 Task: Look for space in Chicureo Abajo, Chile from 9th August, 2023 to 12th August, 2023 for 1 adult in price range Rs.6000 to Rs.15000. Place can be entire place with 1  bedroom having 1 bed and 1 bathroom. Property type can be house, flat, guest house. Amenities needed are: wifi. Booking option can be shelf check-in. Required host language is English.
Action: Mouse moved to (404, 128)
Screenshot: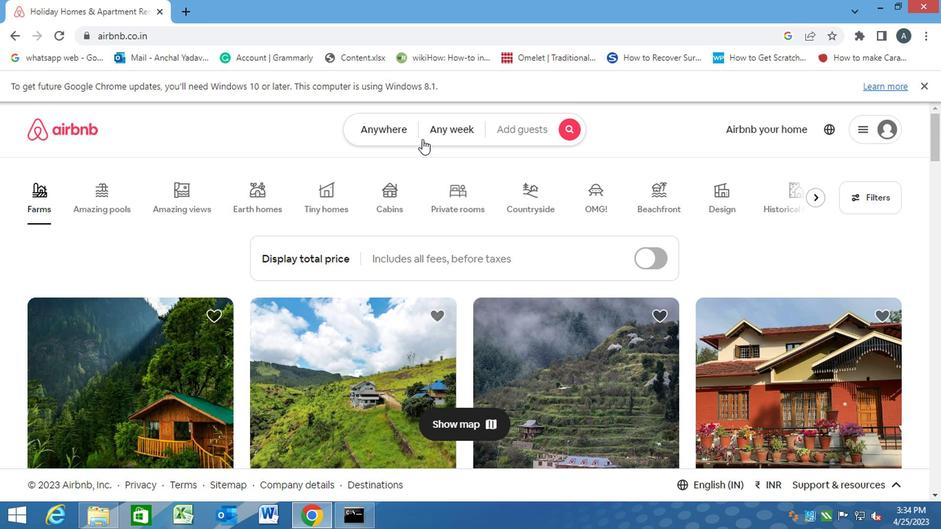 
Action: Mouse pressed left at (404, 128)
Screenshot: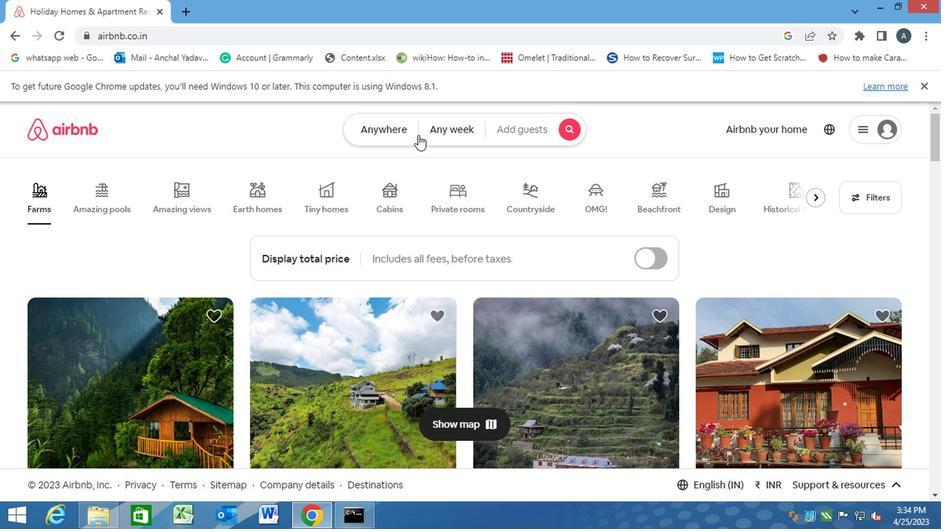 
Action: Mouse moved to (276, 170)
Screenshot: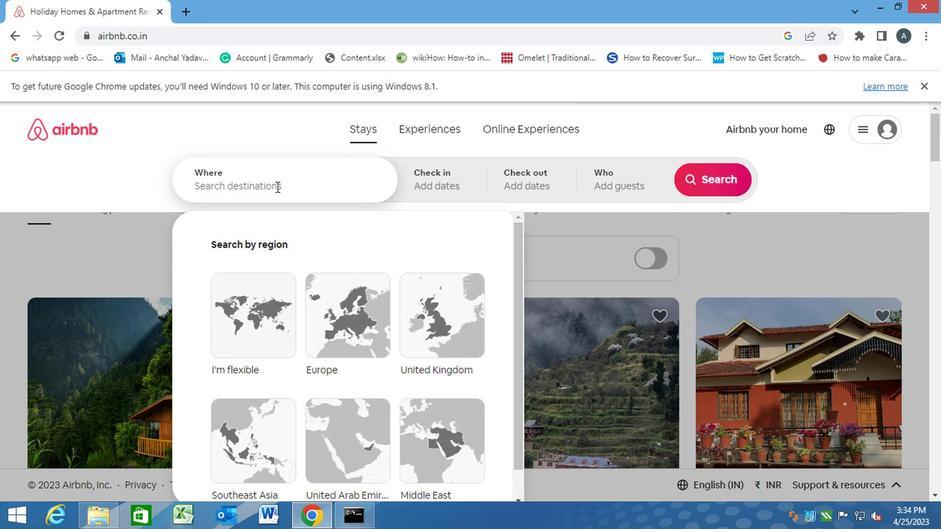 
Action: Mouse pressed left at (276, 170)
Screenshot: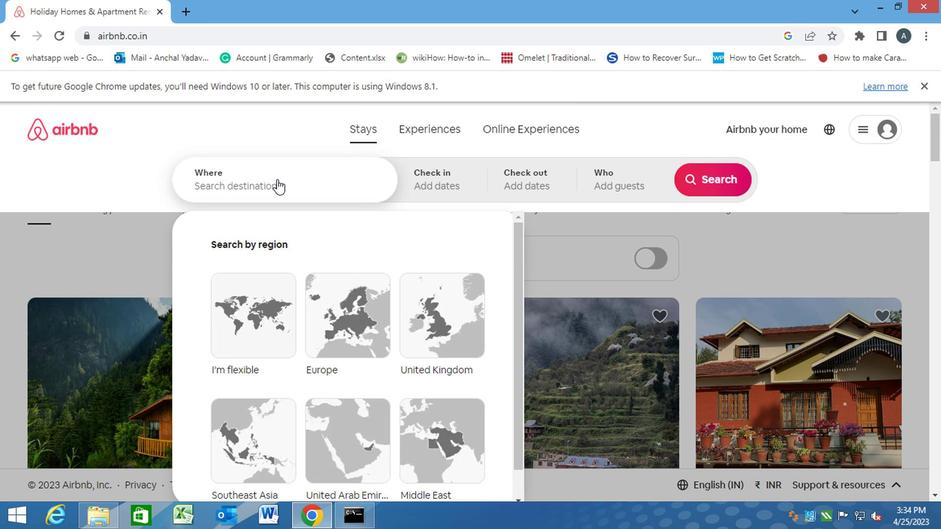 
Action: Key pressed c<Key.caps_lock>hicureo<Key.space><Key.caps_lock>a<Key.caps_lock>bajo,<Key.space><Key.caps_lock>c<Key.caps_lock>hile<Key.enter>
Screenshot: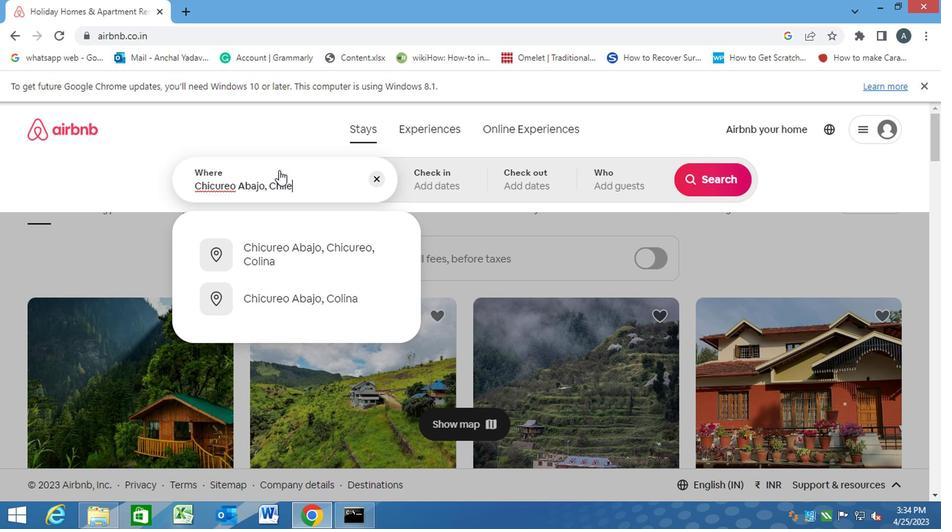 
Action: Mouse moved to (702, 297)
Screenshot: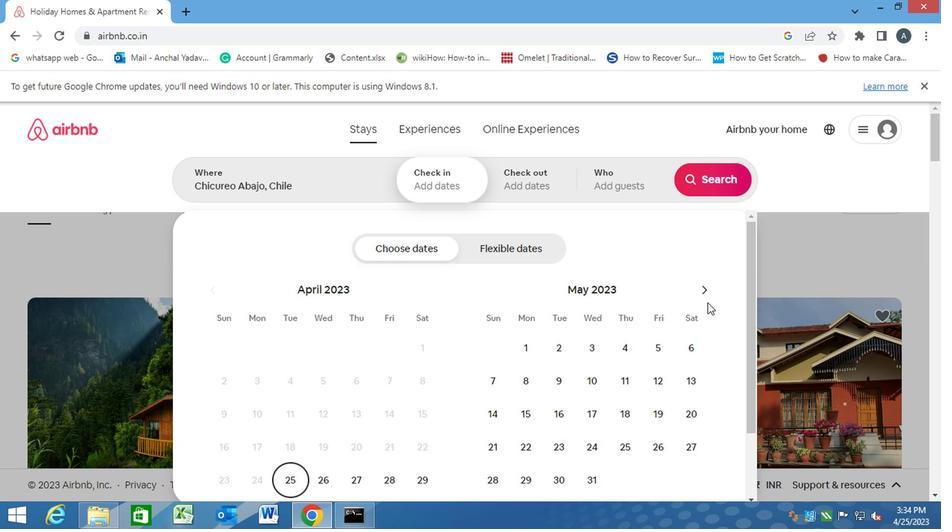 
Action: Mouse pressed left at (702, 297)
Screenshot: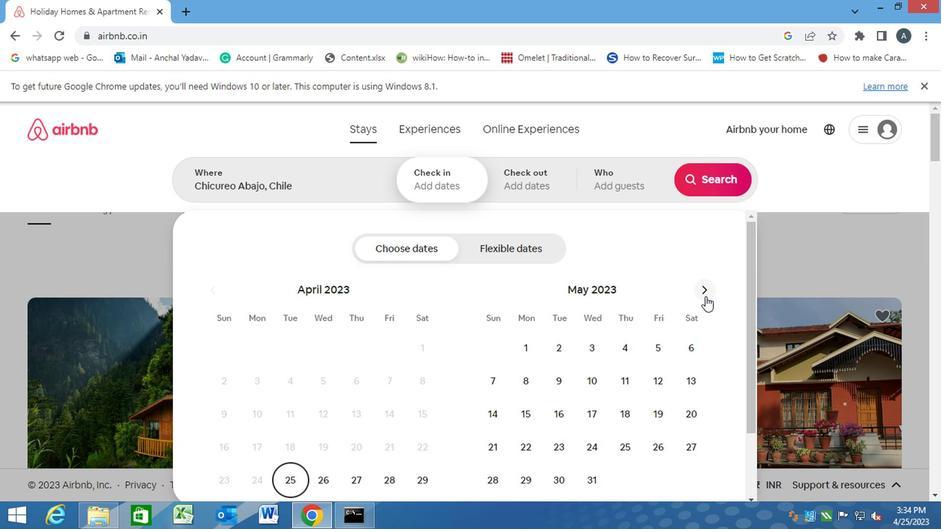
Action: Mouse pressed left at (702, 297)
Screenshot: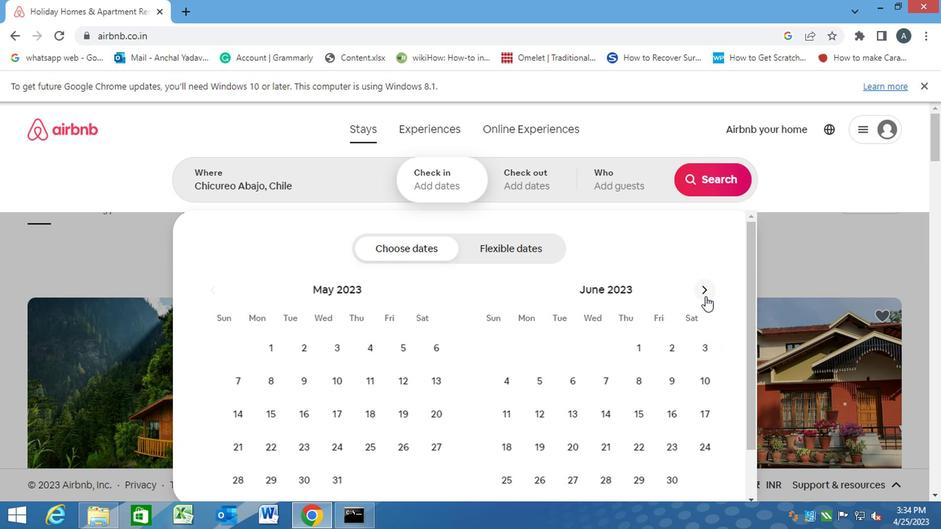 
Action: Mouse moved to (688, 295)
Screenshot: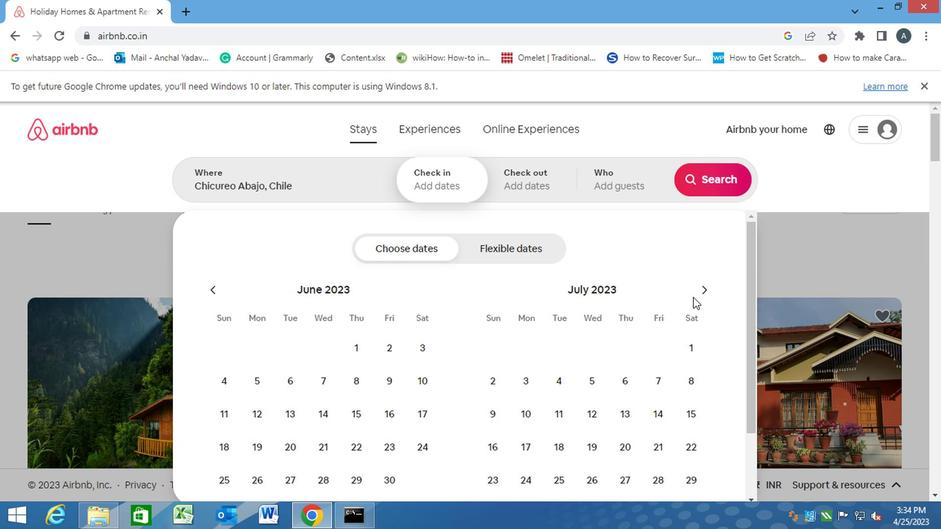 
Action: Mouse pressed left at (688, 295)
Screenshot: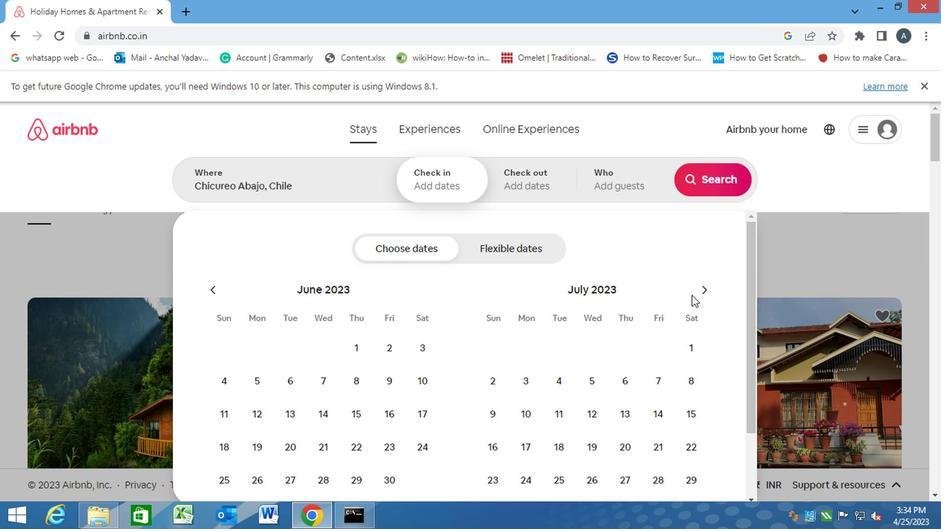 
Action: Mouse moved to (707, 290)
Screenshot: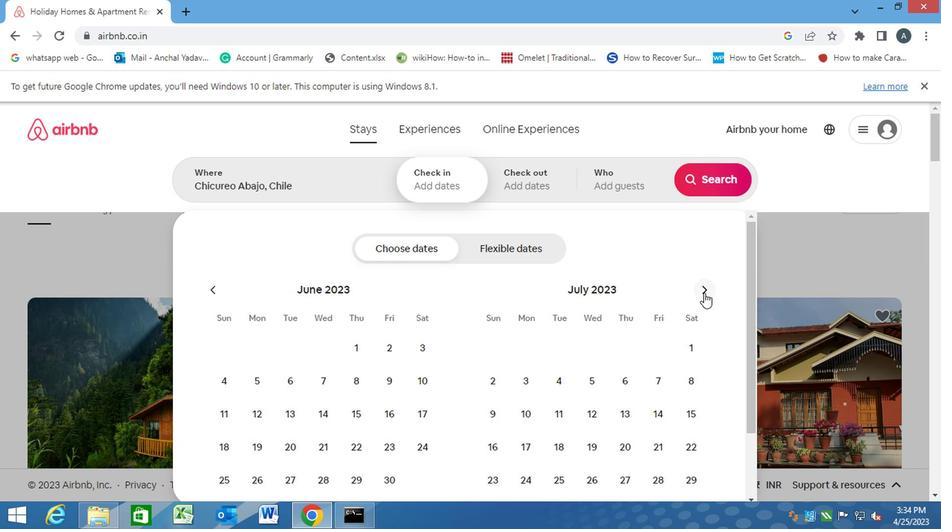 
Action: Mouse pressed left at (707, 290)
Screenshot: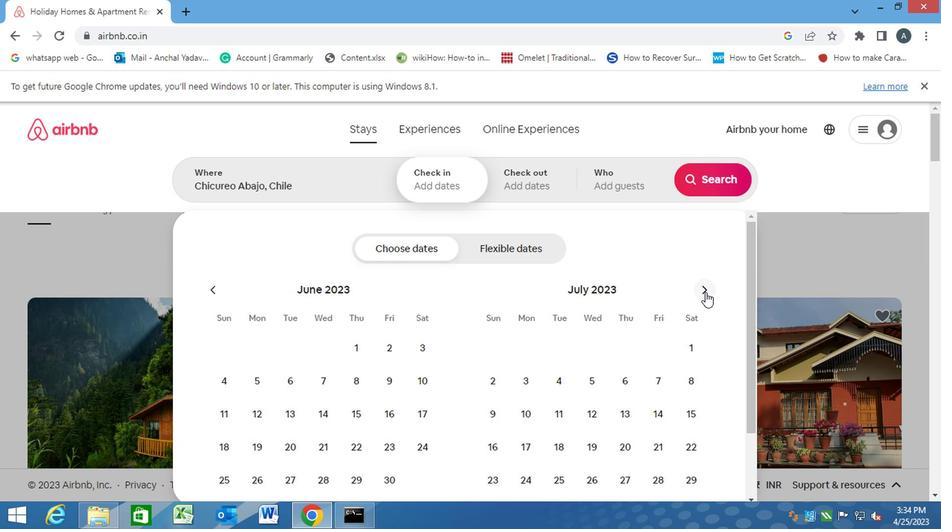 
Action: Mouse moved to (590, 380)
Screenshot: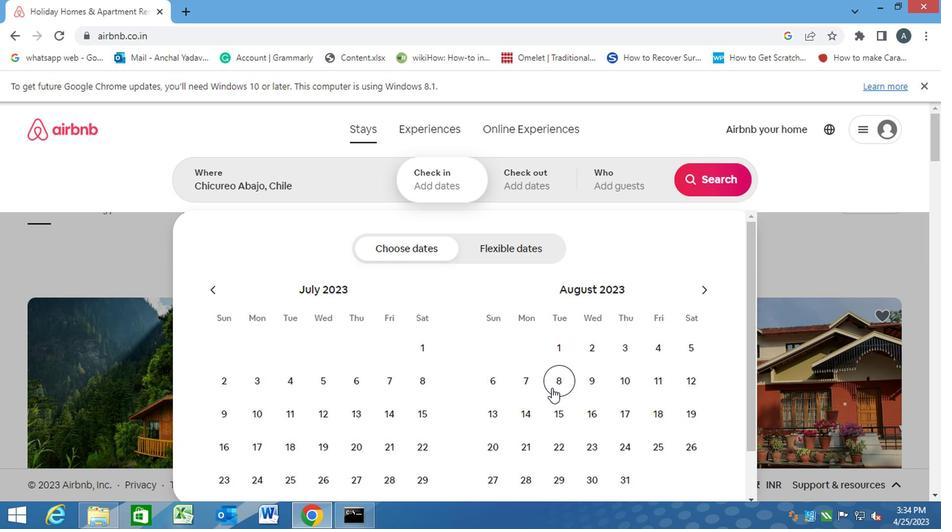 
Action: Mouse pressed left at (590, 380)
Screenshot: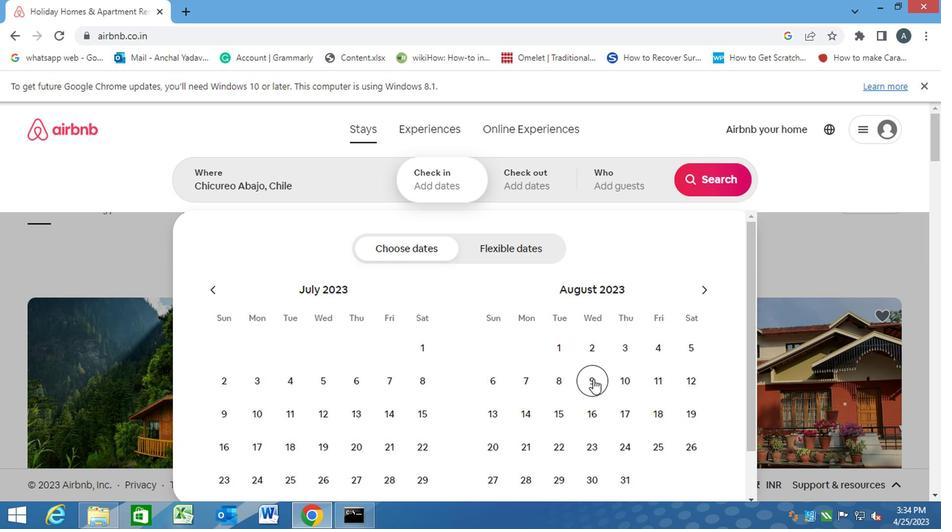 
Action: Mouse moved to (680, 384)
Screenshot: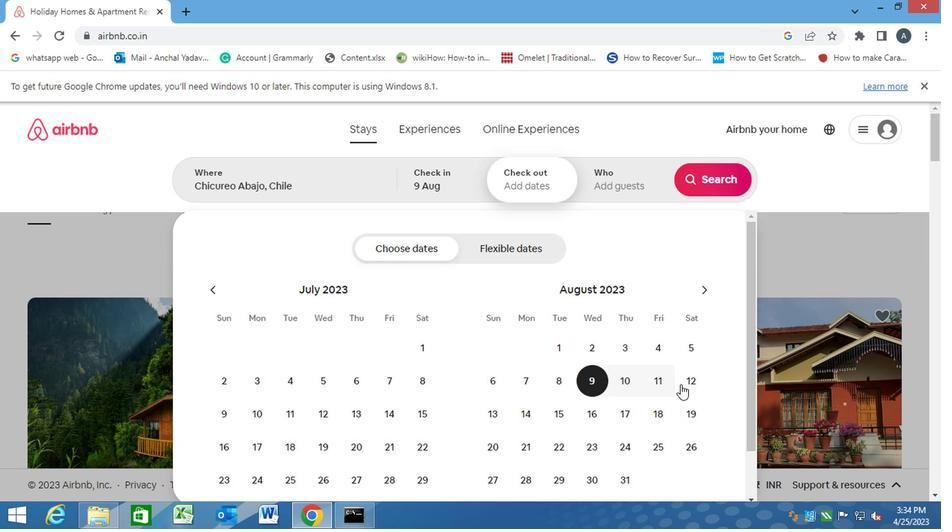 
Action: Mouse pressed left at (680, 384)
Screenshot: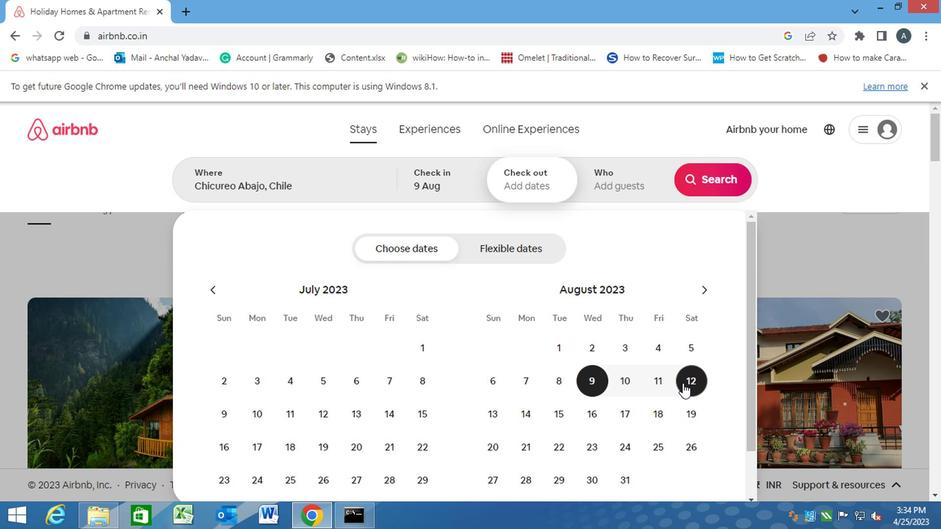 
Action: Mouse moved to (627, 182)
Screenshot: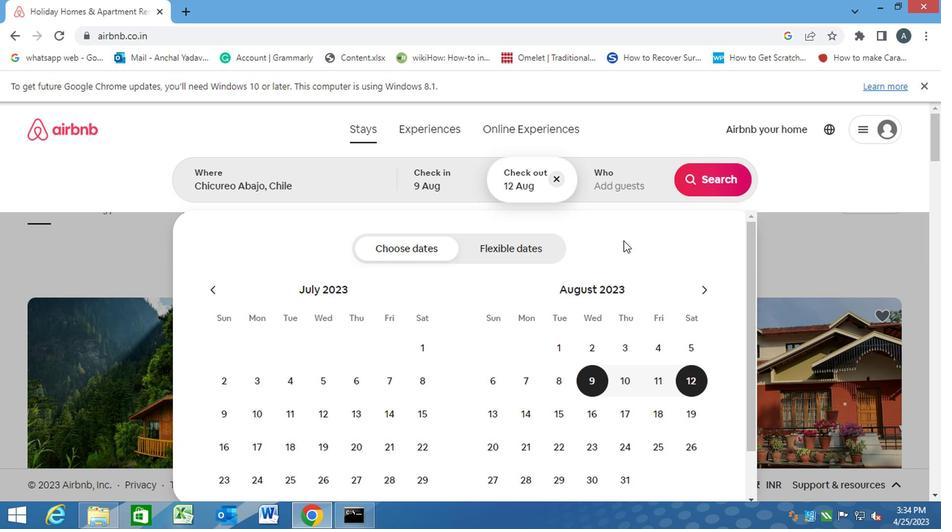 
Action: Mouse pressed left at (627, 182)
Screenshot: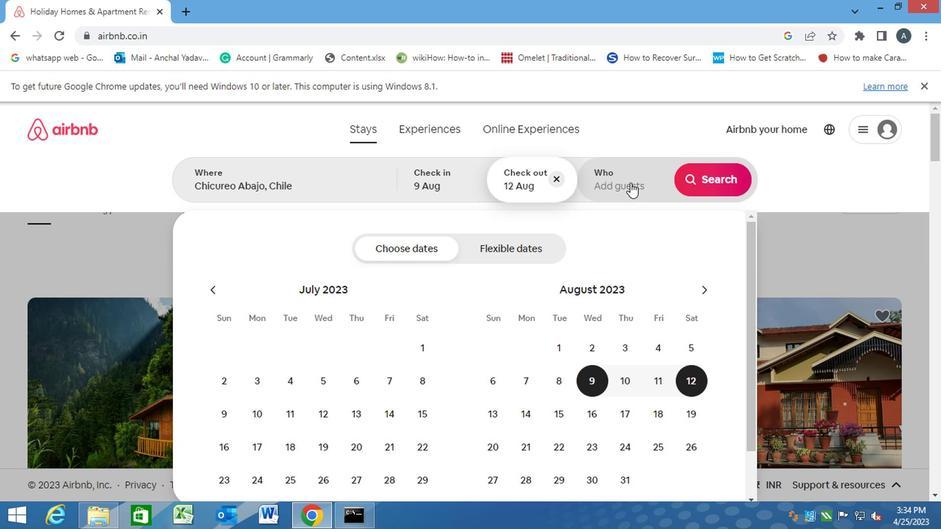 
Action: Mouse moved to (717, 254)
Screenshot: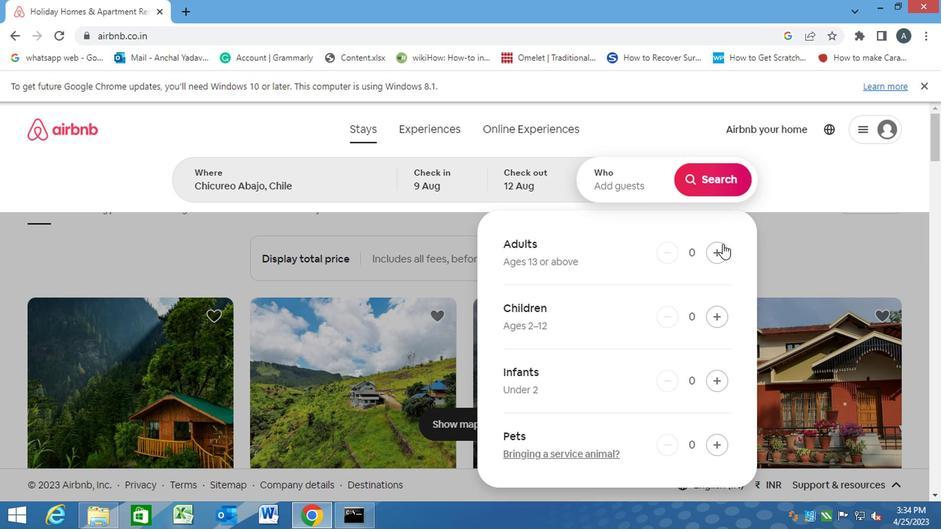 
Action: Mouse pressed left at (717, 254)
Screenshot: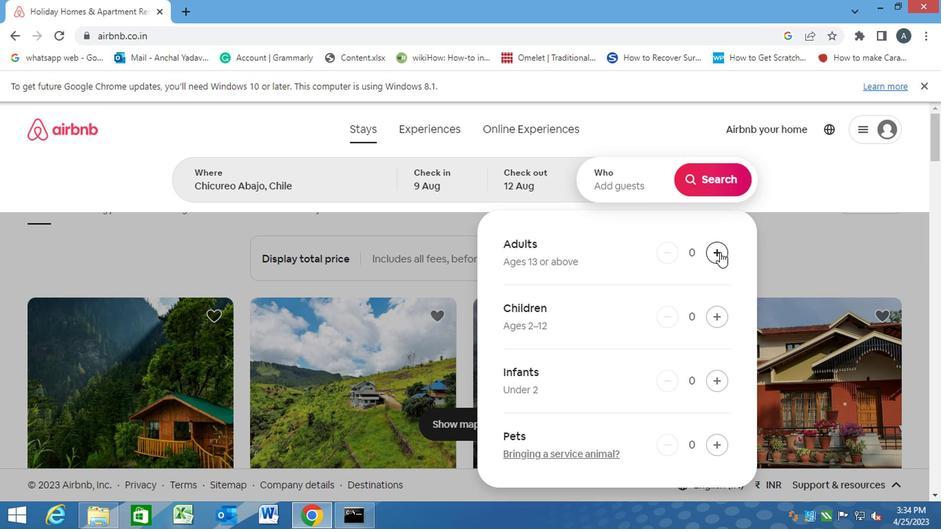 
Action: Mouse moved to (715, 179)
Screenshot: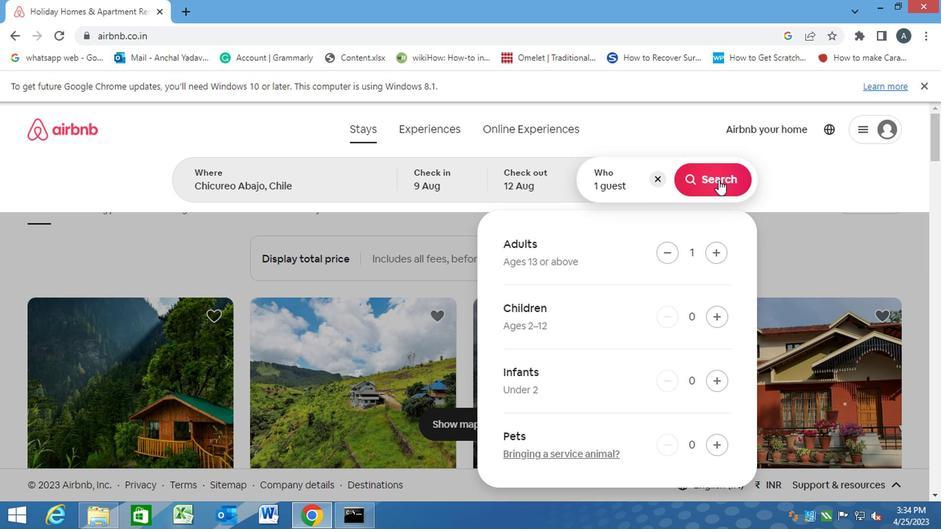 
Action: Mouse pressed left at (715, 179)
Screenshot: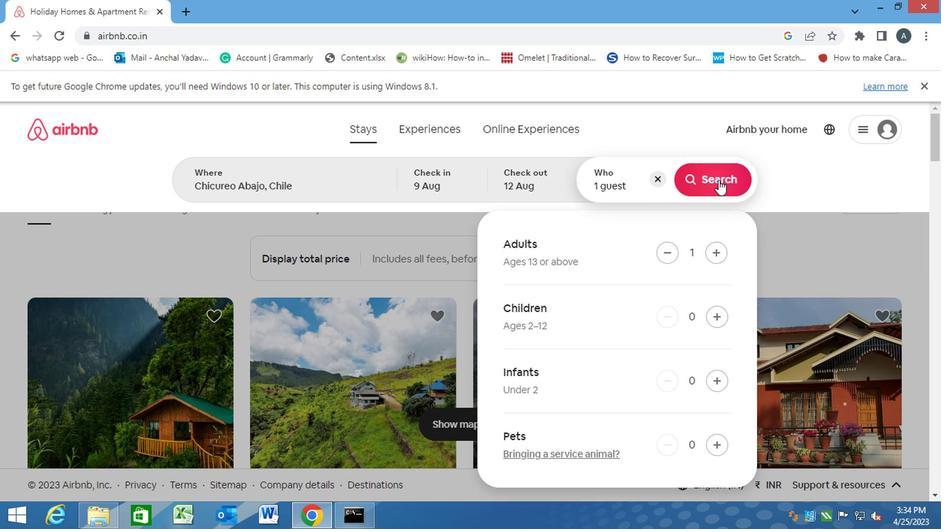 
Action: Mouse moved to (887, 177)
Screenshot: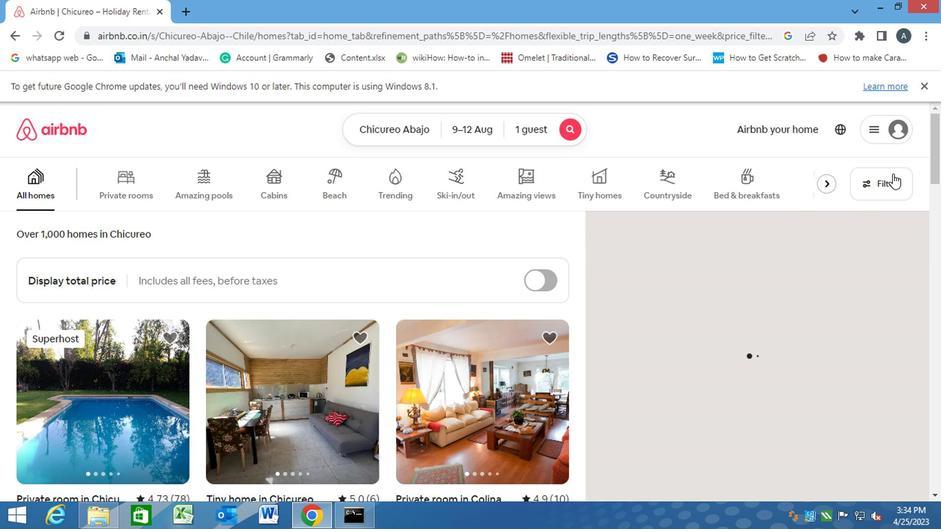 
Action: Mouse pressed left at (887, 177)
Screenshot: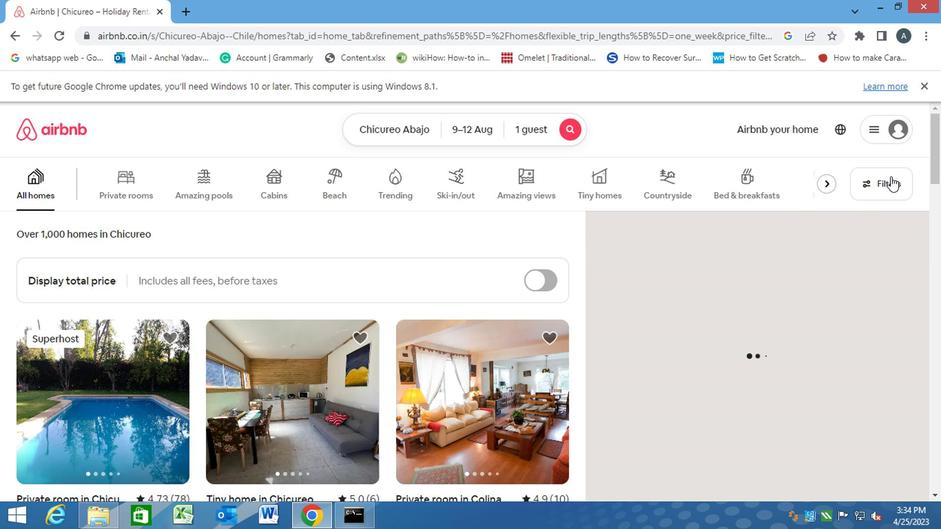 
Action: Mouse moved to (318, 362)
Screenshot: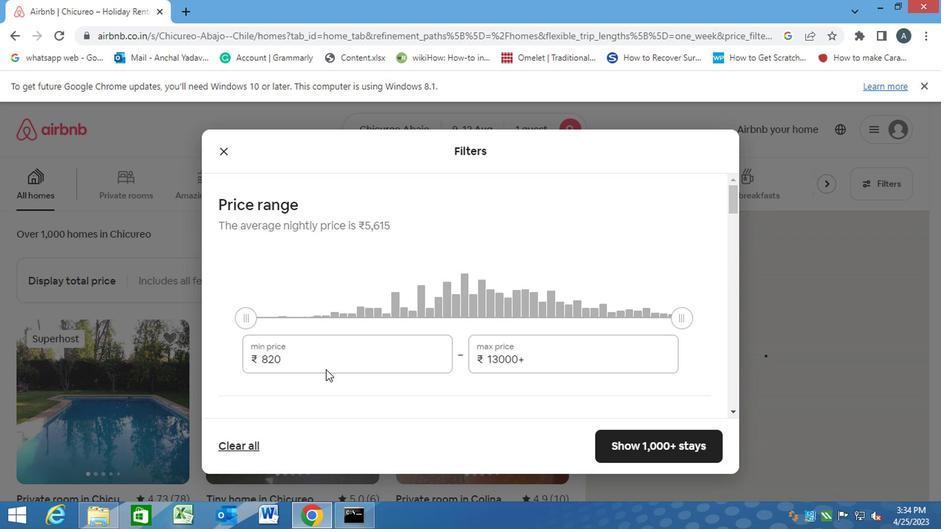 
Action: Mouse pressed left at (318, 362)
Screenshot: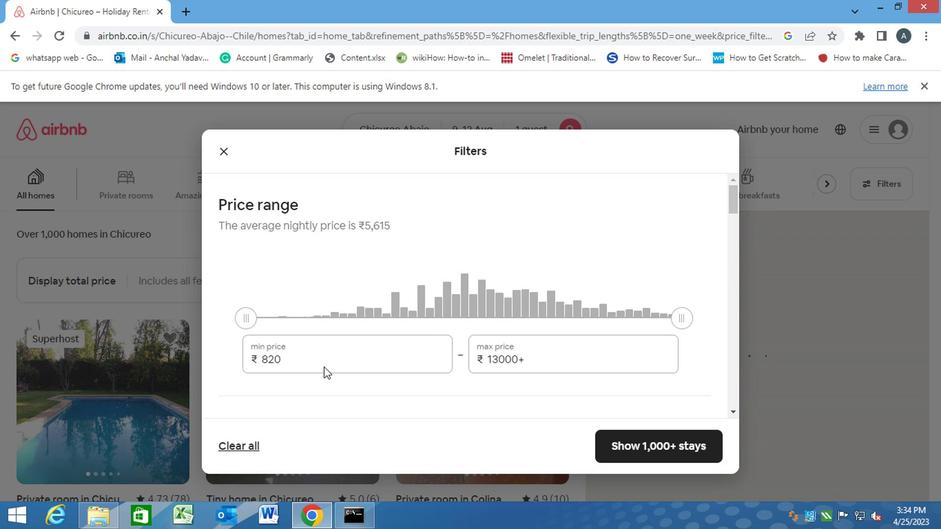
Action: Mouse moved to (239, 360)
Screenshot: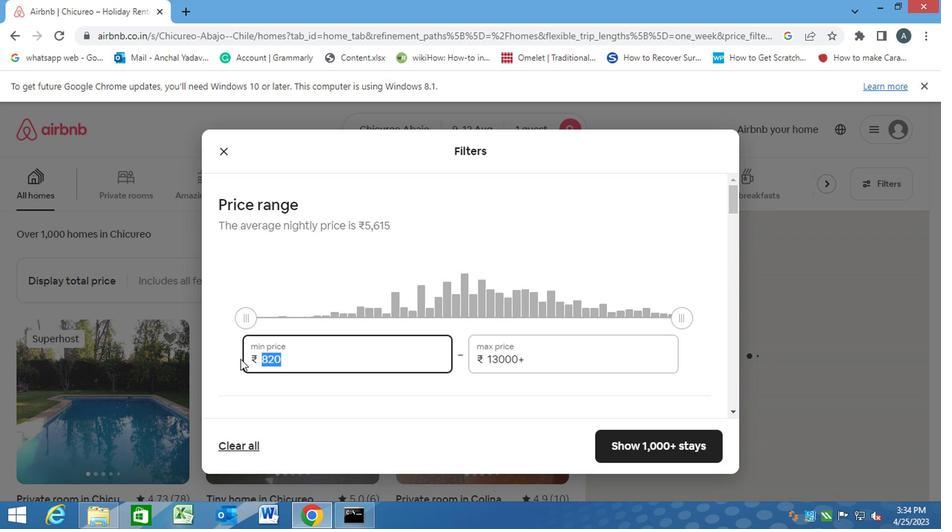 
Action: Key pressed 6000<Key.tab><Key.backspace>15<Key.backspace><Key.backspace><Key.backspace><Key.backspace><Key.backspace><Key.backspace><Key.backspace><Key.backspace><Key.backspace><Key.backspace><Key.backspace><Key.backspace><Key.backspace><Key.backspace><Key.backspace><Key.backspace><Key.backspace><Key.backspace><Key.backspace><Key.backspace><Key.backspace><Key.backspace><Key.backspace>15000
Screenshot: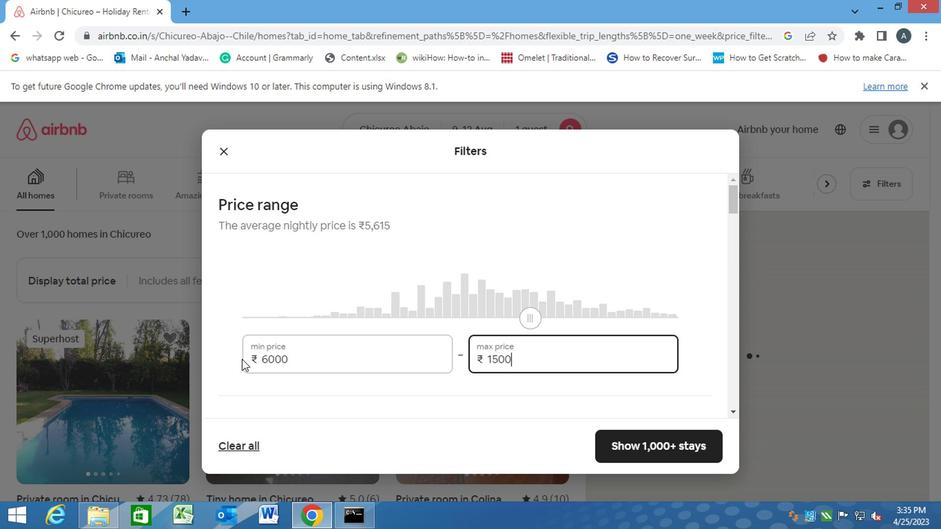 
Action: Mouse moved to (303, 403)
Screenshot: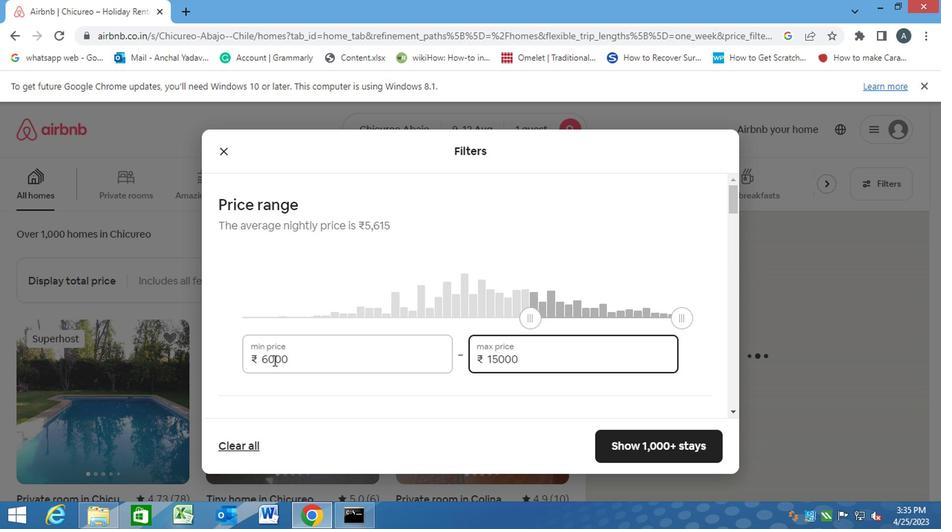 
Action: Mouse pressed left at (303, 403)
Screenshot: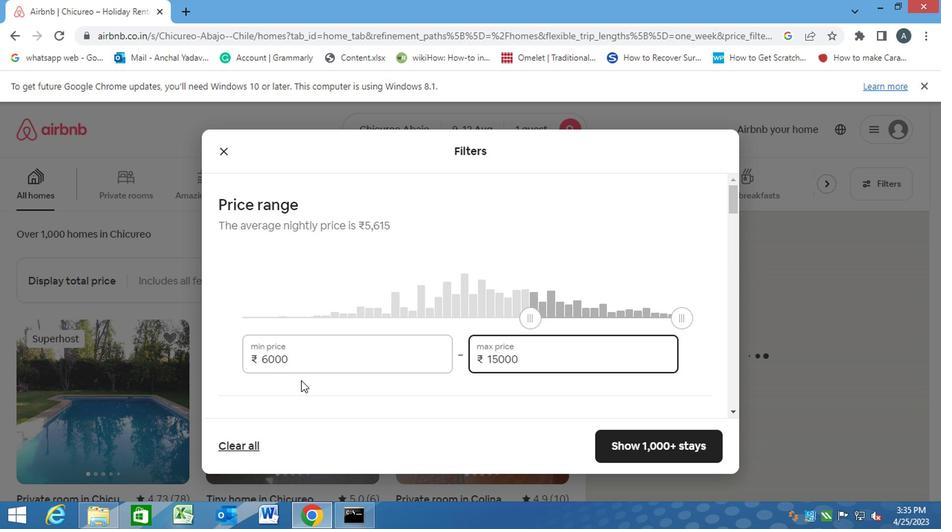 
Action: Mouse scrolled (303, 402) with delta (0, 0)
Screenshot: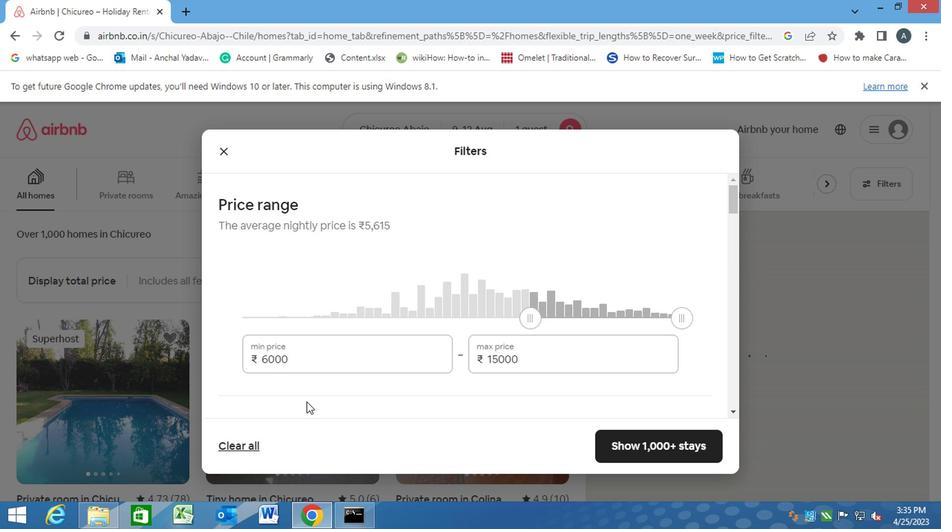 
Action: Mouse scrolled (303, 402) with delta (0, 0)
Screenshot: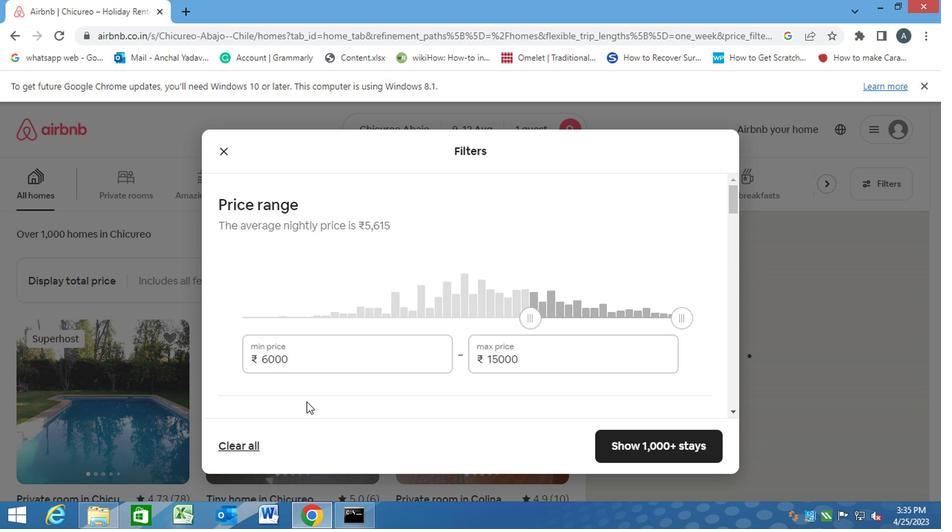 
Action: Mouse moved to (235, 330)
Screenshot: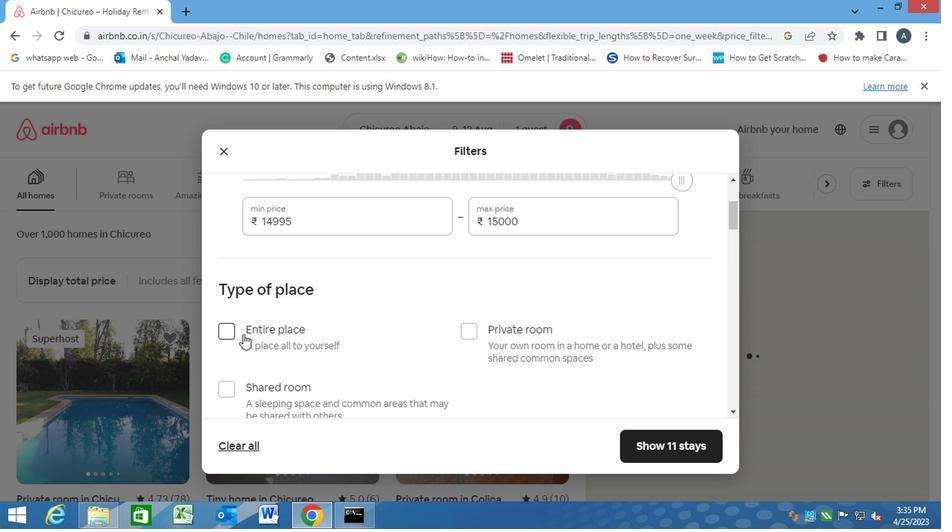 
Action: Mouse pressed left at (235, 330)
Screenshot: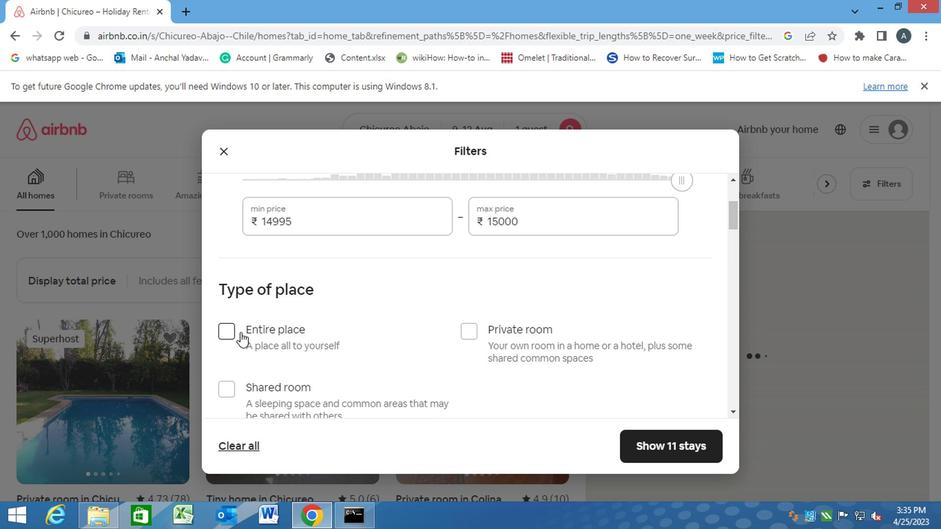 
Action: Mouse moved to (283, 347)
Screenshot: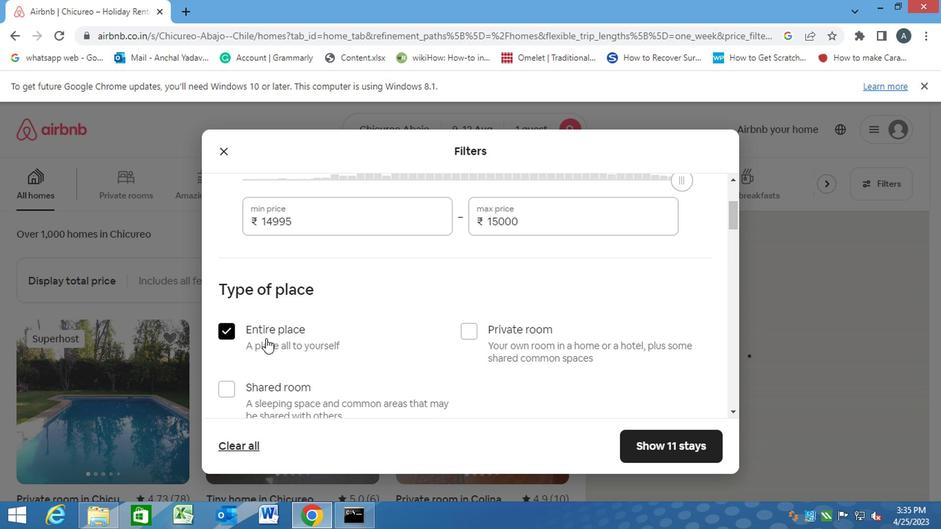 
Action: Mouse scrolled (283, 346) with delta (0, 0)
Screenshot: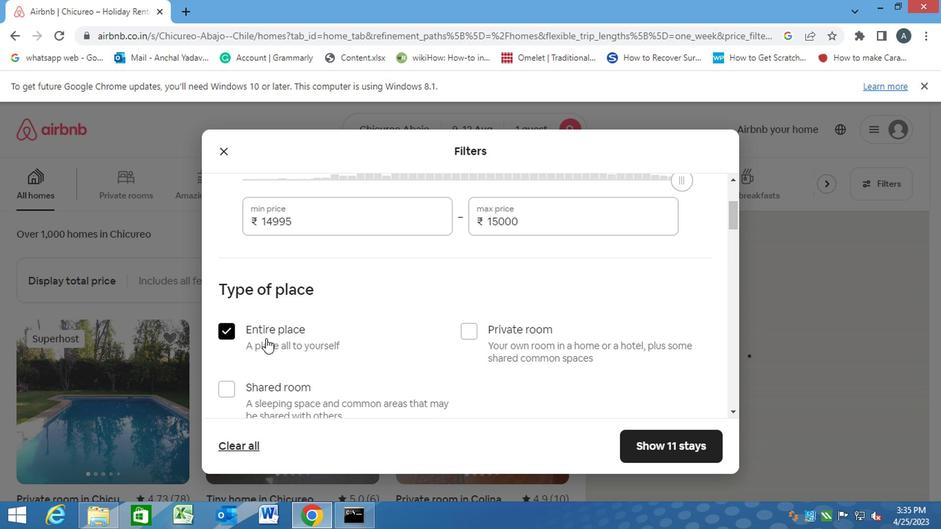 
Action: Mouse scrolled (283, 346) with delta (0, 0)
Screenshot: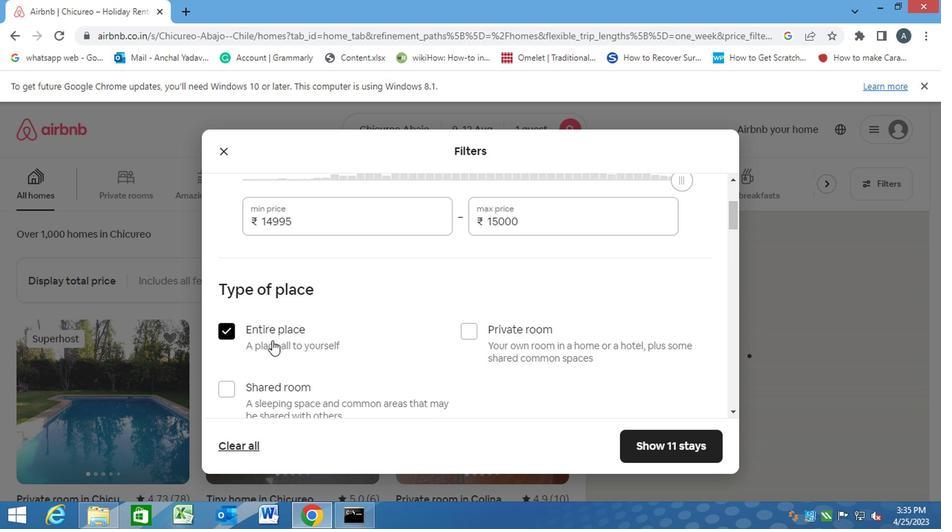 
Action: Mouse scrolled (283, 346) with delta (0, 0)
Screenshot: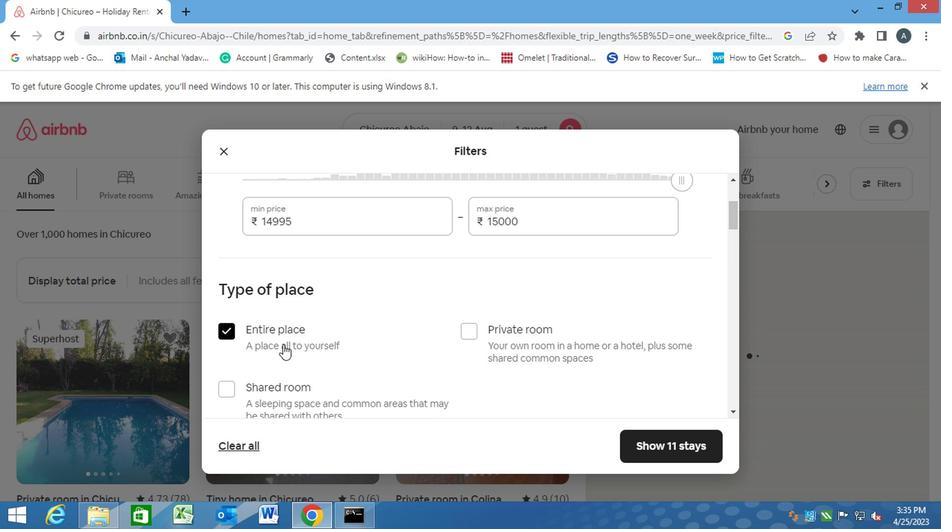 
Action: Mouse scrolled (283, 346) with delta (0, 0)
Screenshot: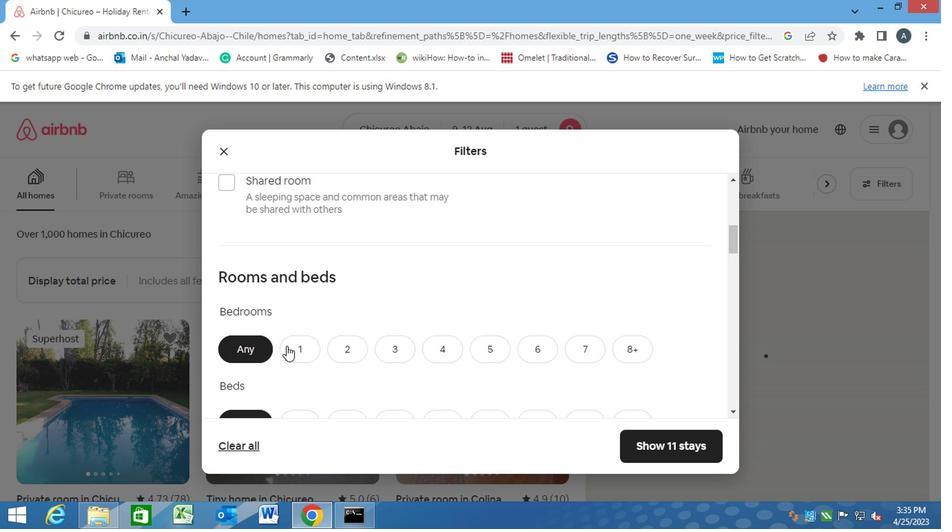 
Action: Mouse scrolled (283, 346) with delta (0, 0)
Screenshot: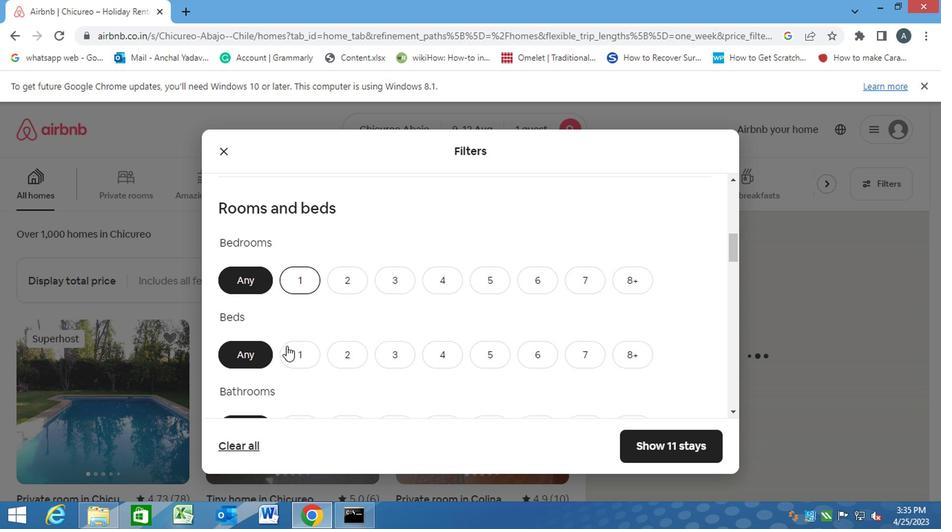 
Action: Mouse moved to (295, 216)
Screenshot: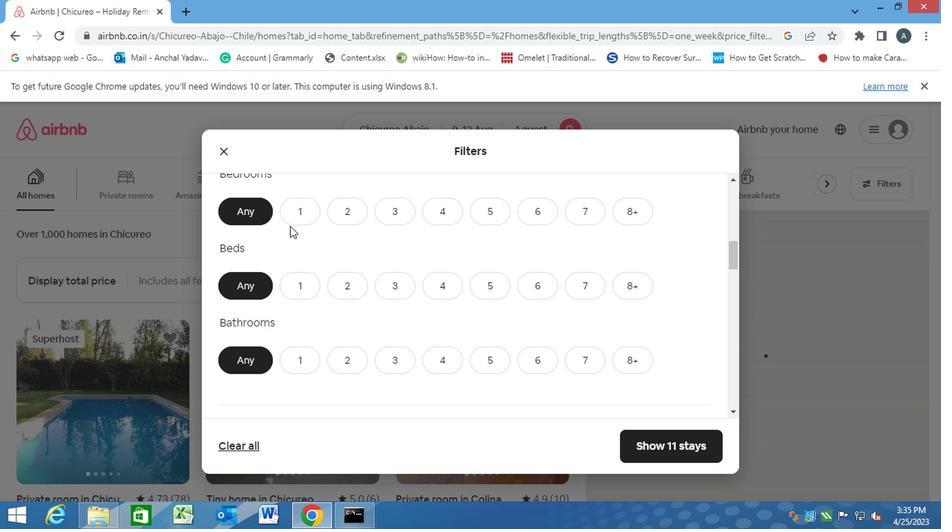 
Action: Mouse pressed left at (295, 216)
Screenshot: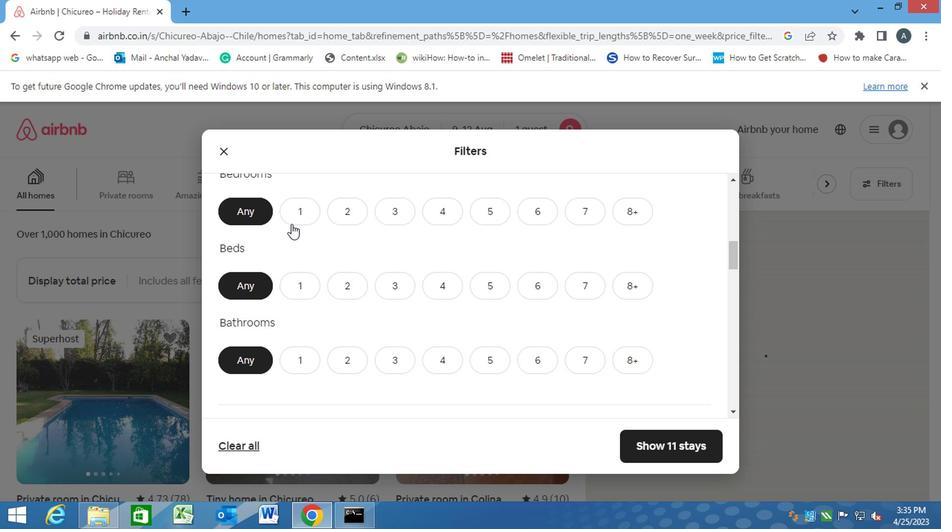 
Action: Mouse moved to (293, 278)
Screenshot: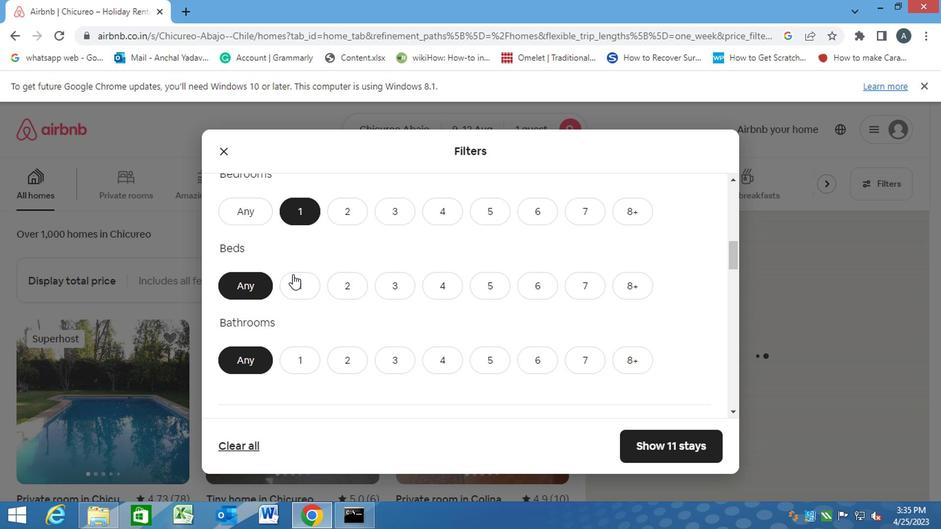 
Action: Mouse pressed left at (293, 278)
Screenshot: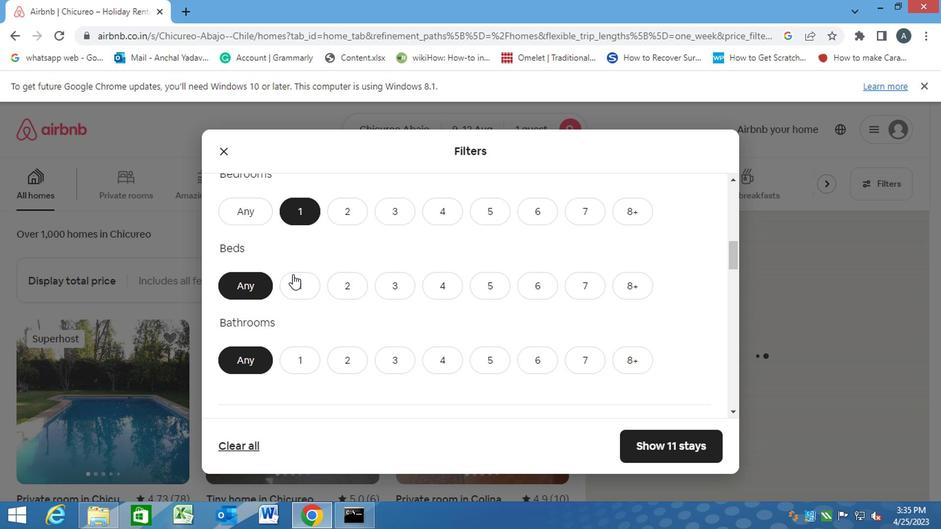 
Action: Mouse moved to (300, 369)
Screenshot: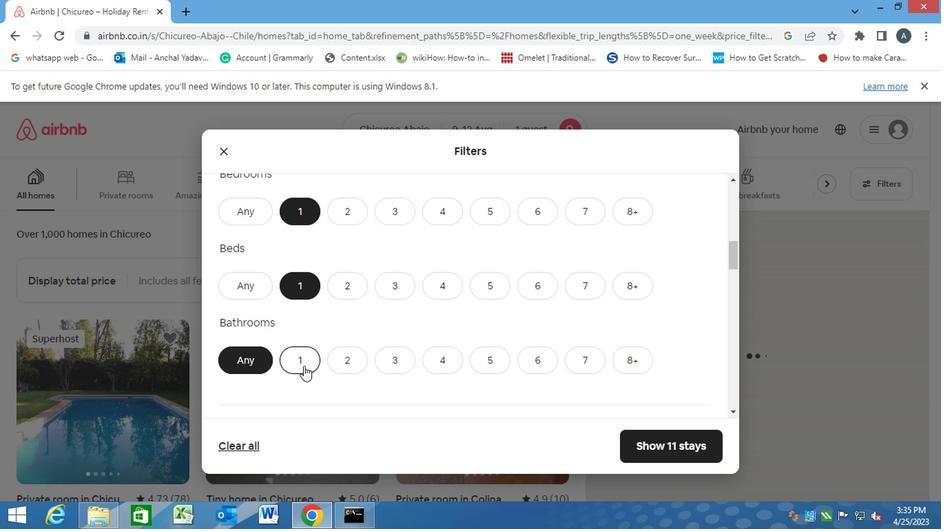 
Action: Mouse pressed left at (300, 368)
Screenshot: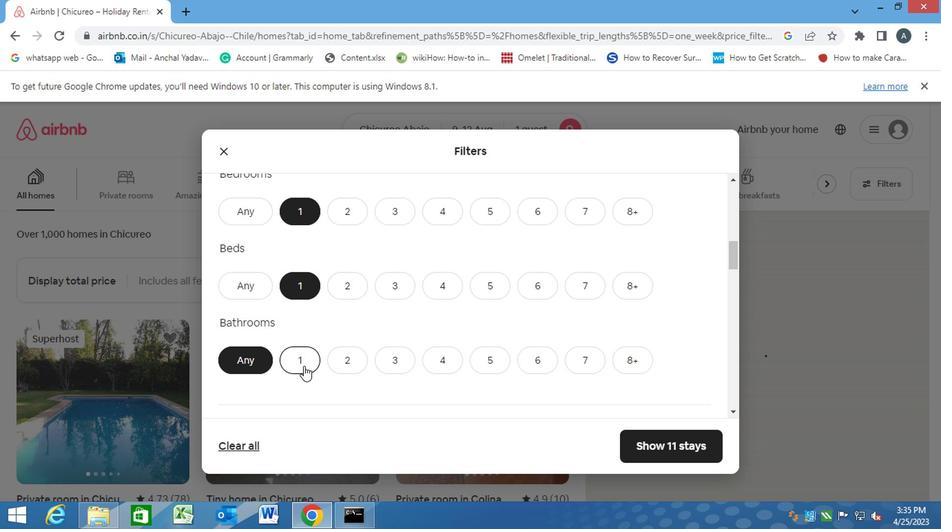 
Action: Mouse moved to (593, 273)
Screenshot: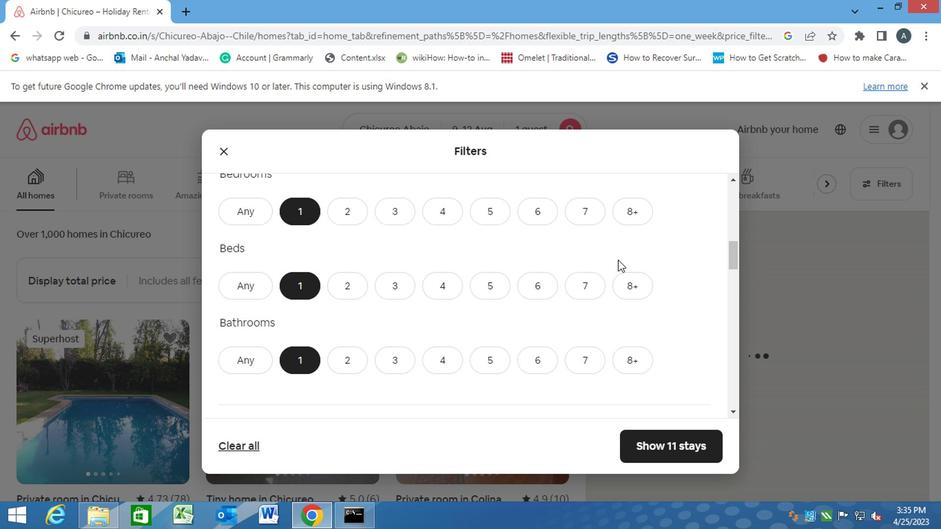 
Action: Mouse scrolled (593, 273) with delta (0, 0)
Screenshot: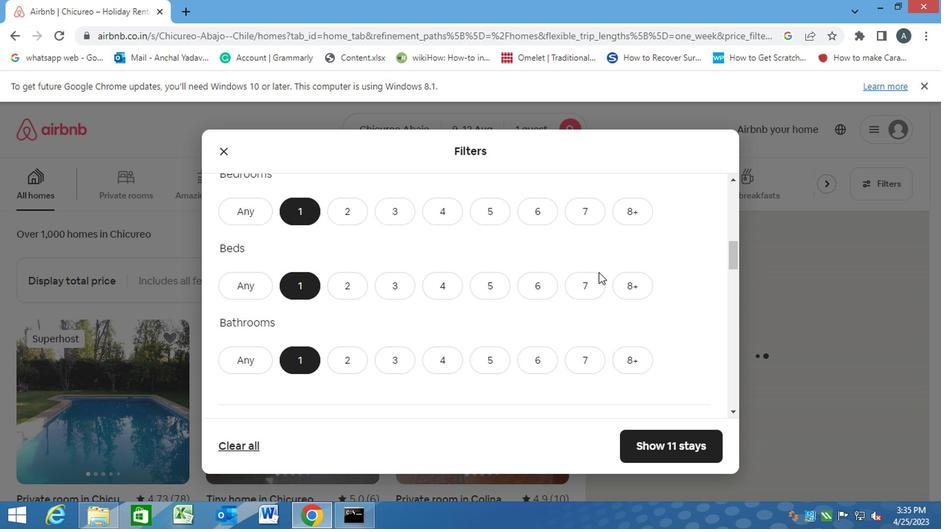 
Action: Mouse scrolled (593, 273) with delta (0, 0)
Screenshot: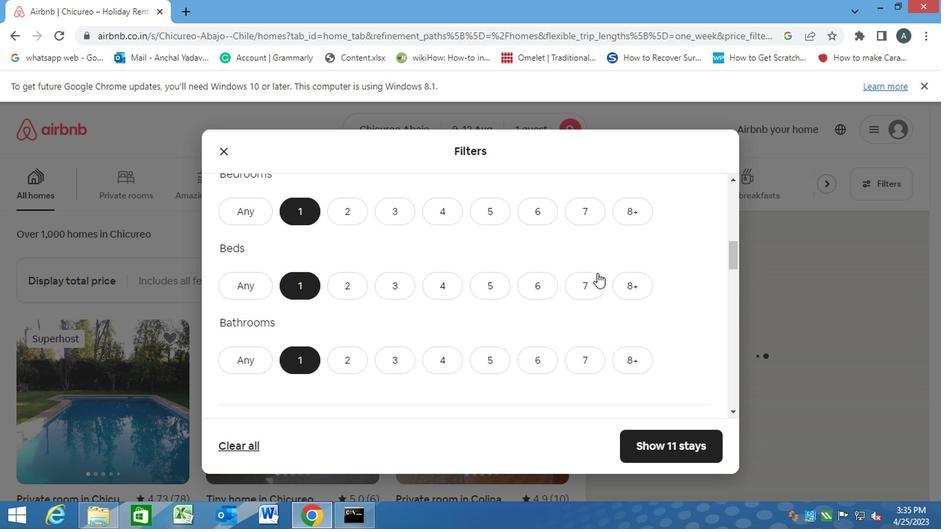 
Action: Mouse scrolled (593, 273) with delta (0, 0)
Screenshot: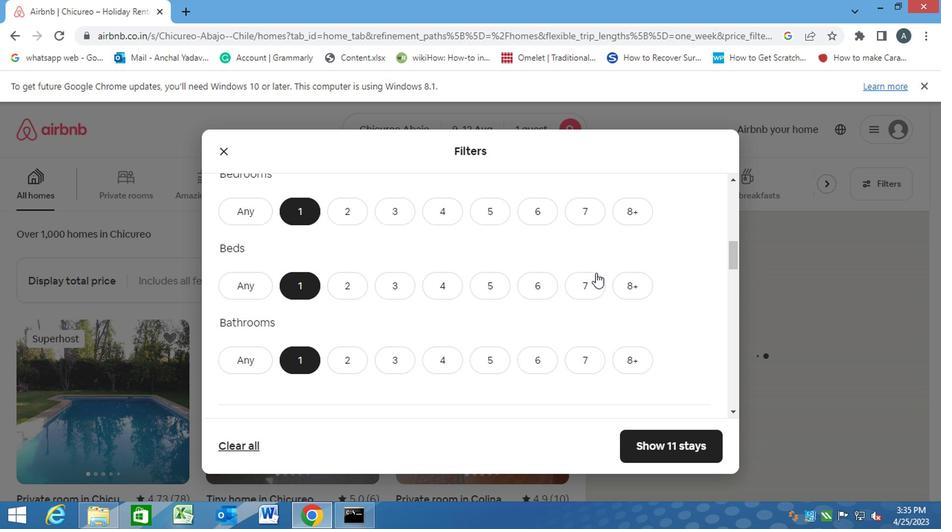 
Action: Mouse moved to (334, 295)
Screenshot: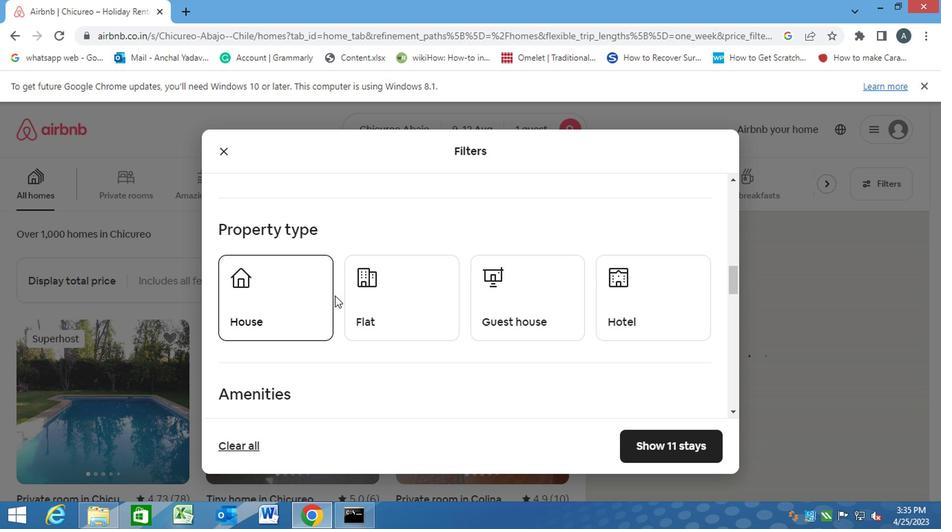 
Action: Mouse pressed left at (334, 295)
Screenshot: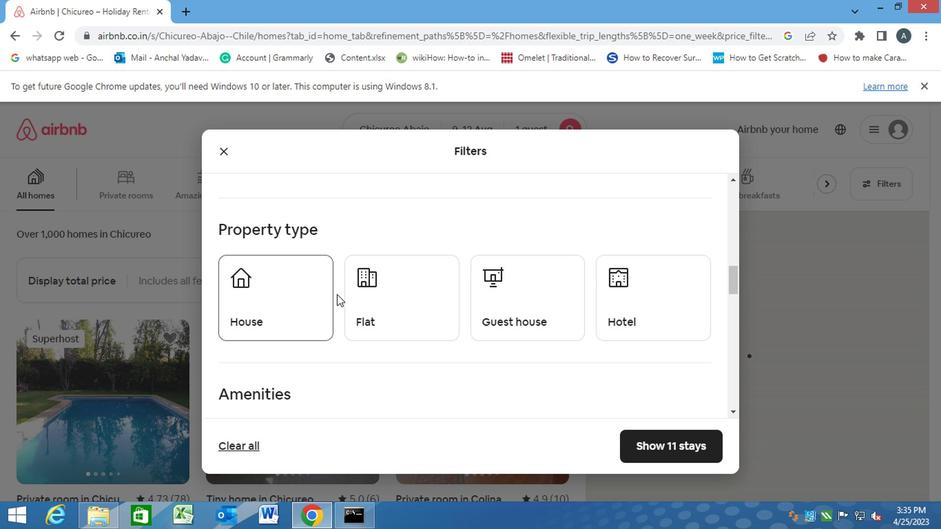 
Action: Mouse moved to (297, 299)
Screenshot: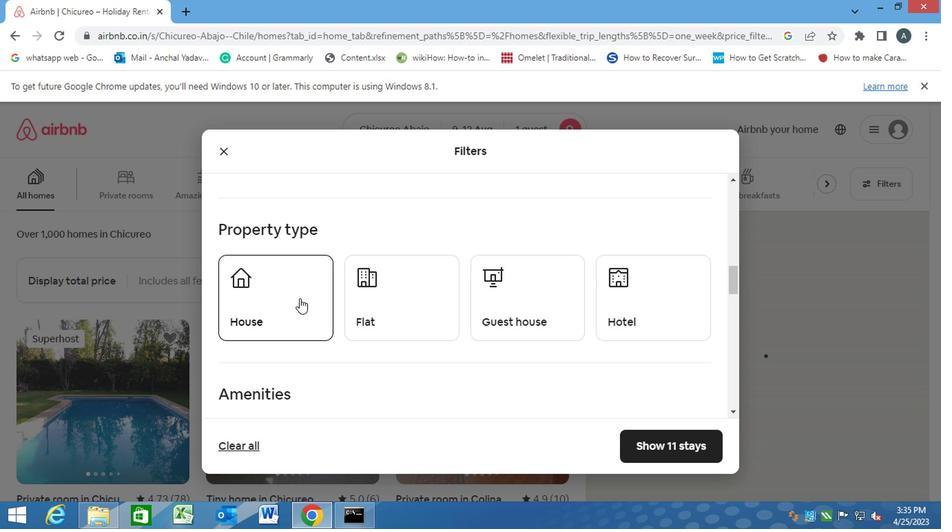 
Action: Mouse pressed left at (297, 299)
Screenshot: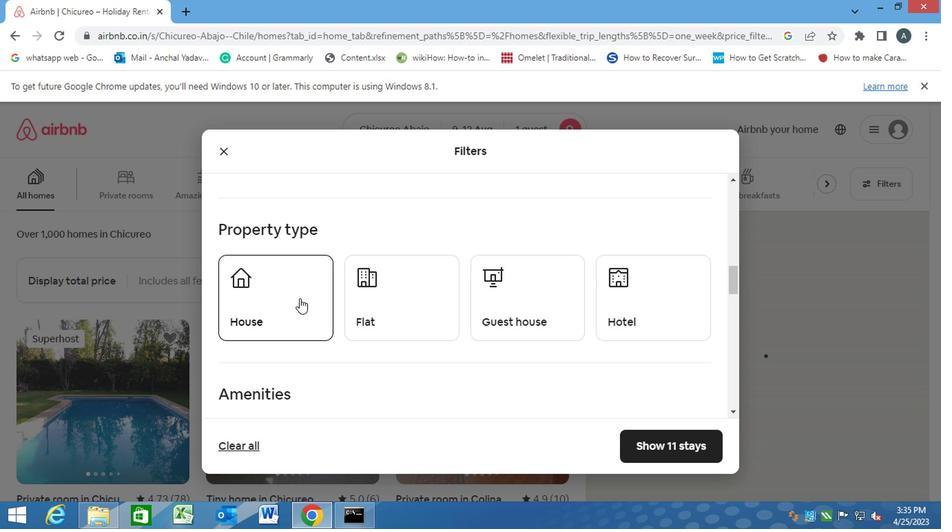 
Action: Mouse moved to (392, 289)
Screenshot: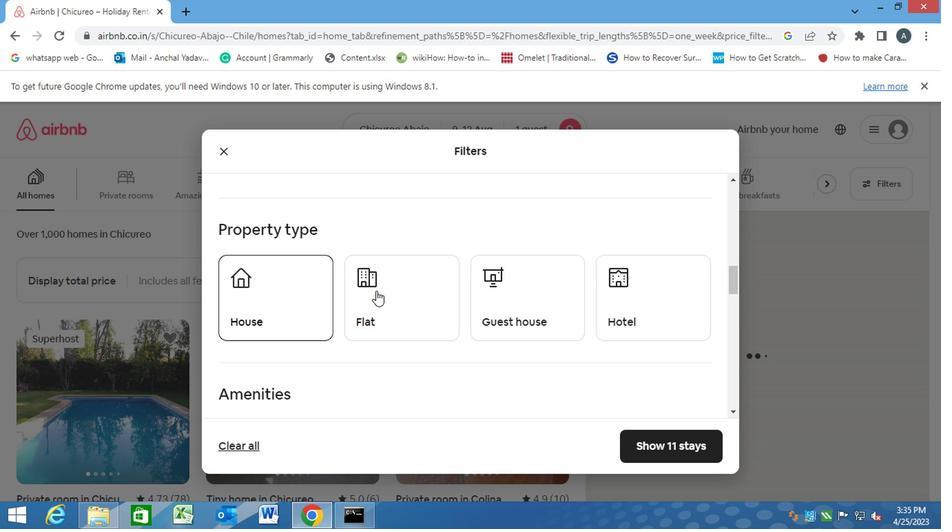 
Action: Mouse pressed left at (392, 289)
Screenshot: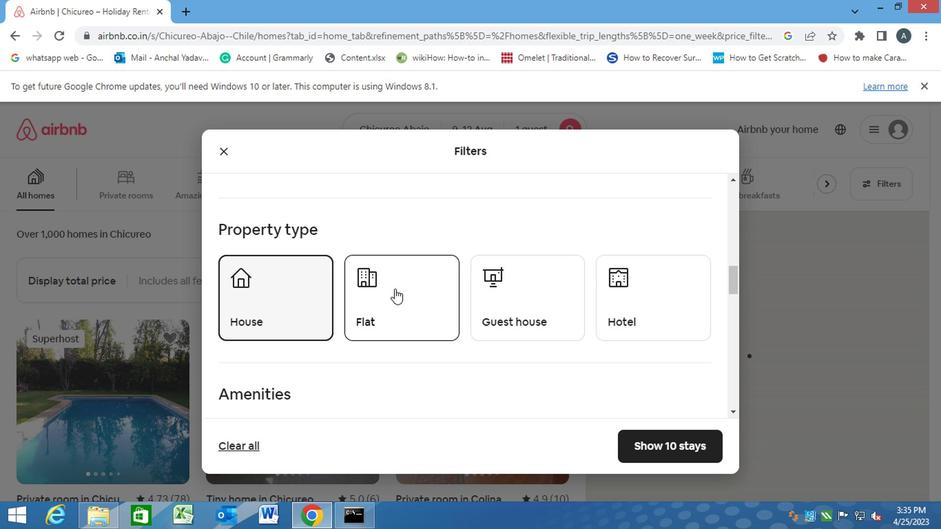 
Action: Mouse moved to (506, 291)
Screenshot: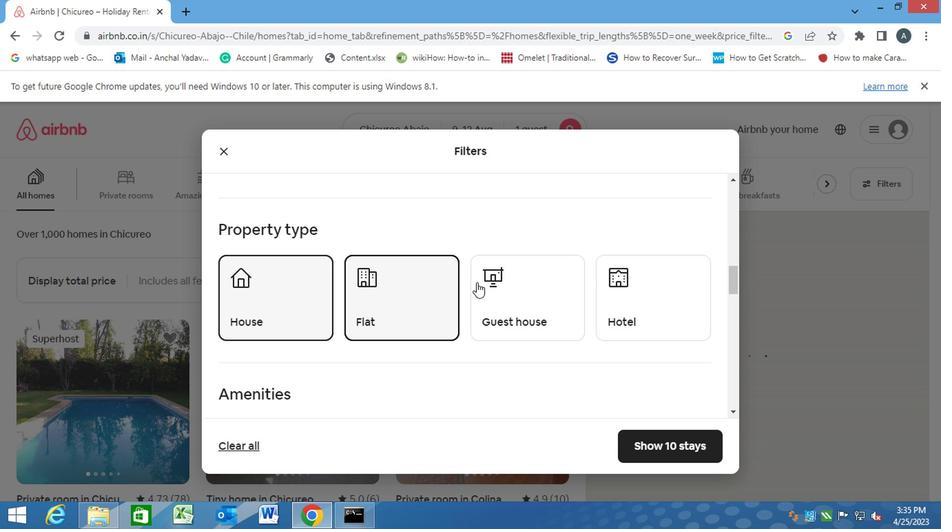 
Action: Mouse pressed left at (506, 291)
Screenshot: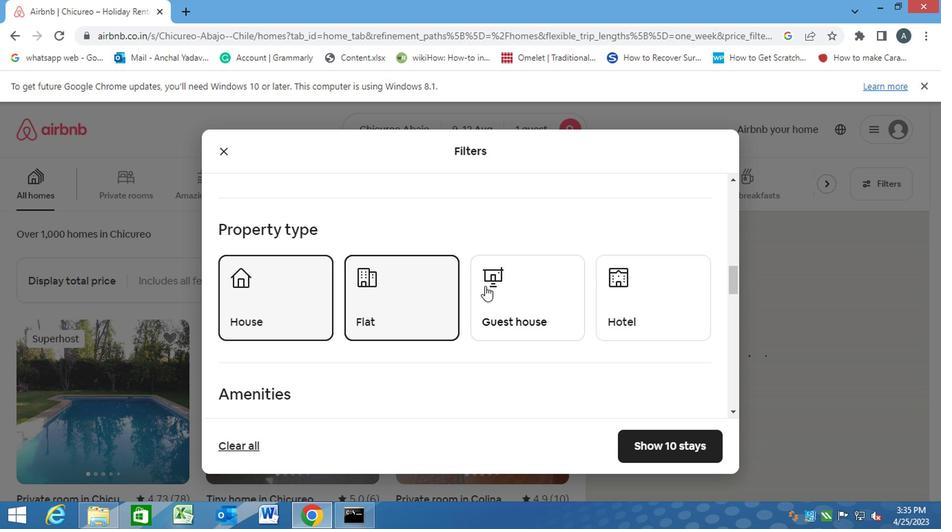 
Action: Mouse moved to (512, 332)
Screenshot: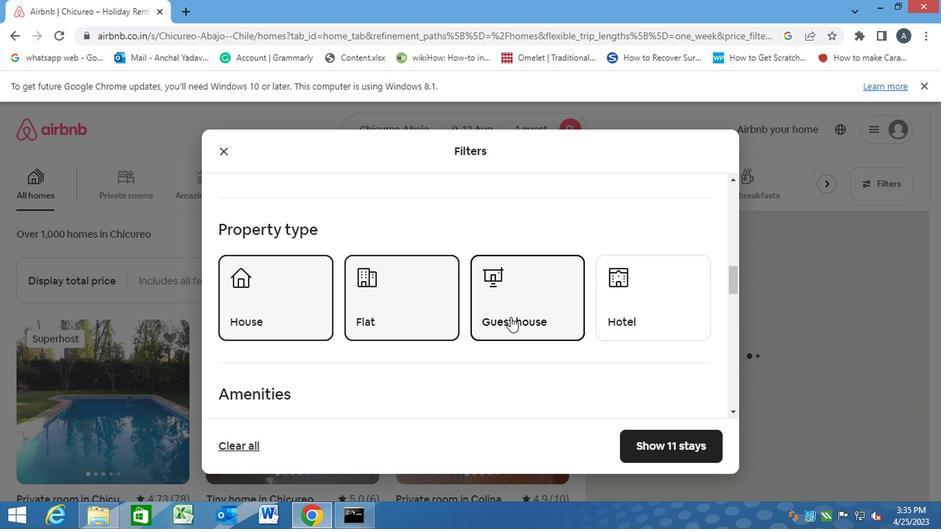 
Action: Mouse scrolled (512, 331) with delta (0, 0)
Screenshot: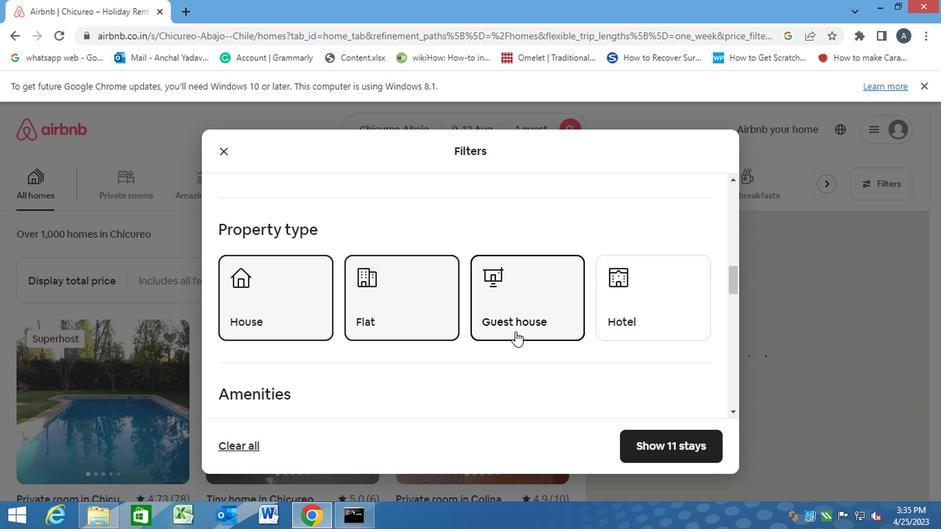 
Action: Mouse scrolled (512, 331) with delta (0, 0)
Screenshot: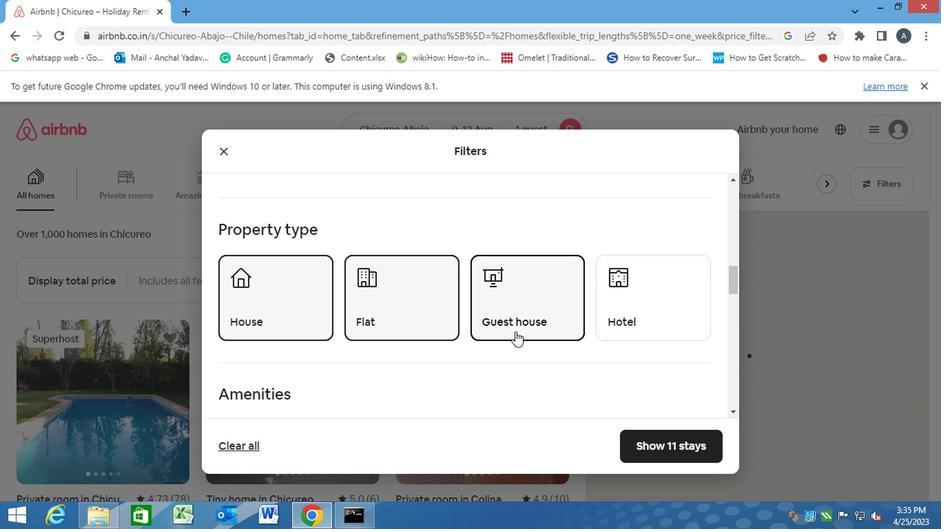 
Action: Mouse moved to (512, 332)
Screenshot: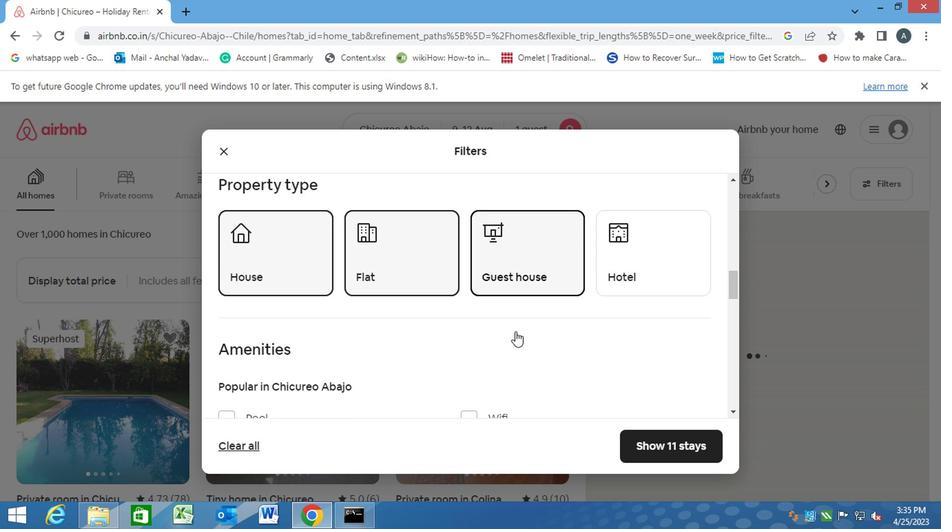 
Action: Mouse scrolled (512, 331) with delta (0, 0)
Screenshot: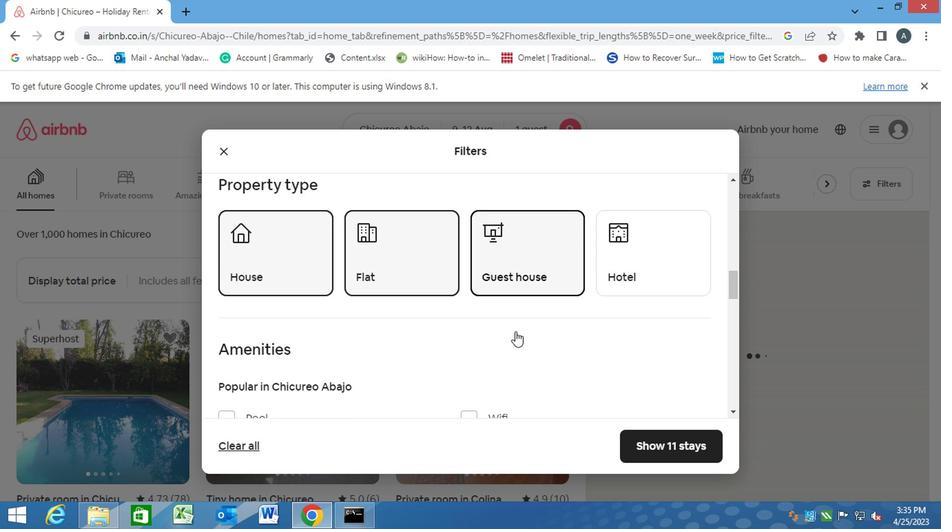 
Action: Mouse moved to (467, 260)
Screenshot: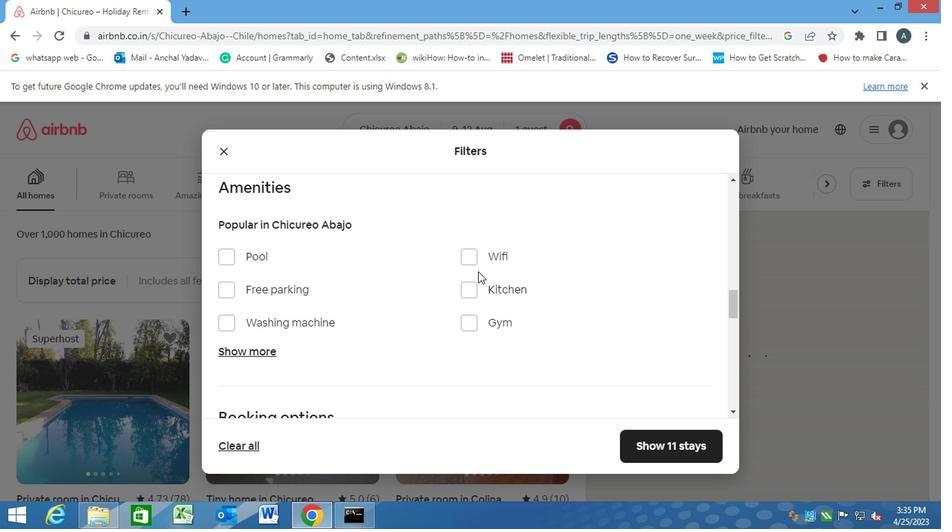 
Action: Mouse pressed left at (467, 260)
Screenshot: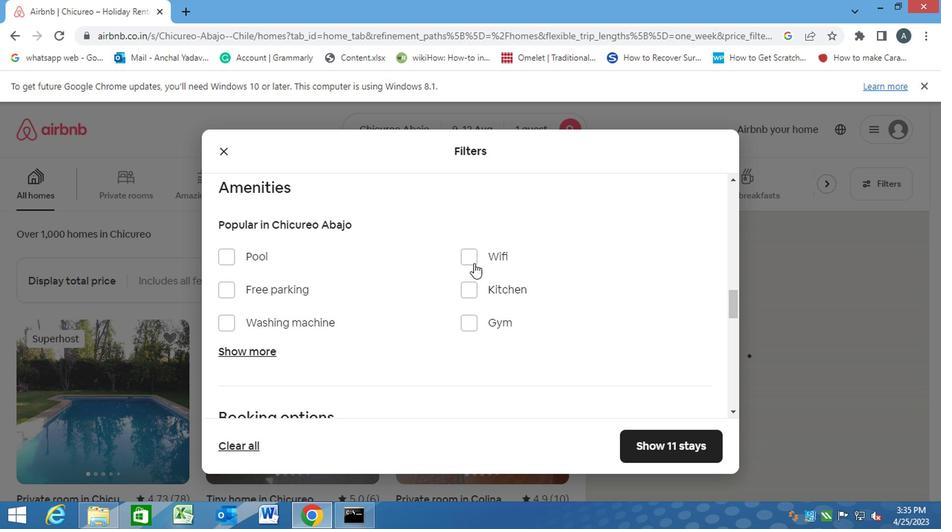 
Action: Mouse moved to (498, 315)
Screenshot: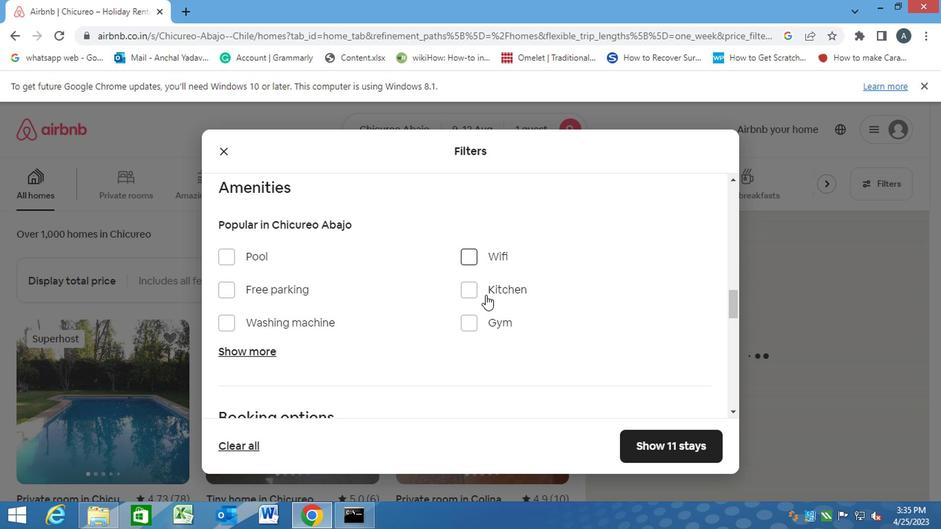 
Action: Mouse scrolled (498, 314) with delta (0, 0)
Screenshot: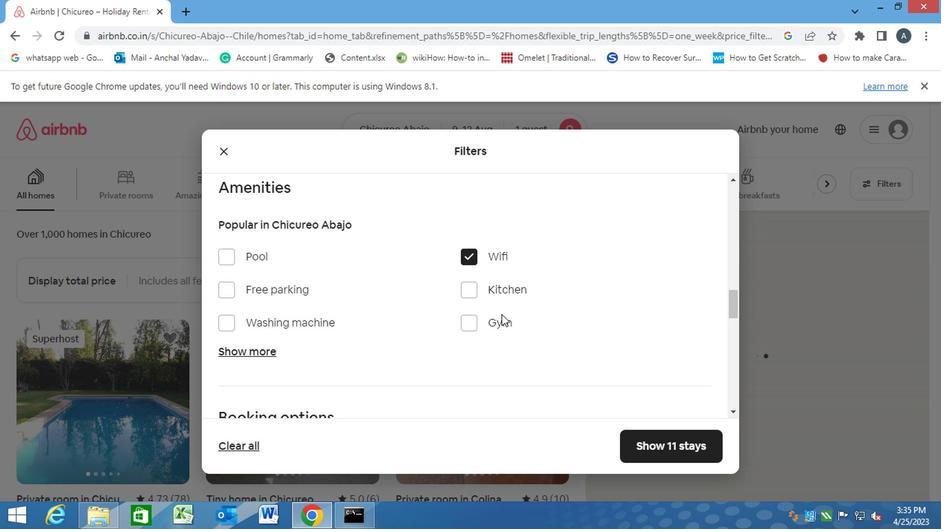 
Action: Mouse scrolled (498, 314) with delta (0, 0)
Screenshot: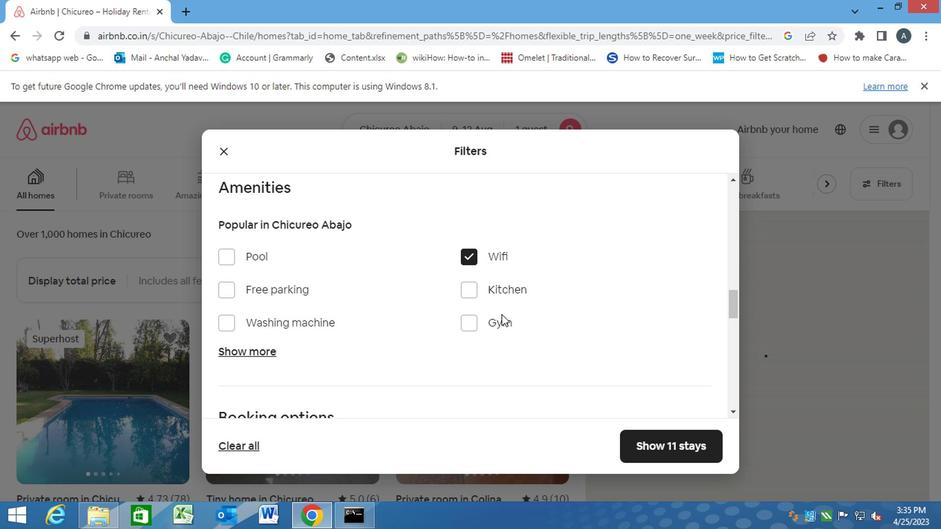 
Action: Mouse moved to (361, 346)
Screenshot: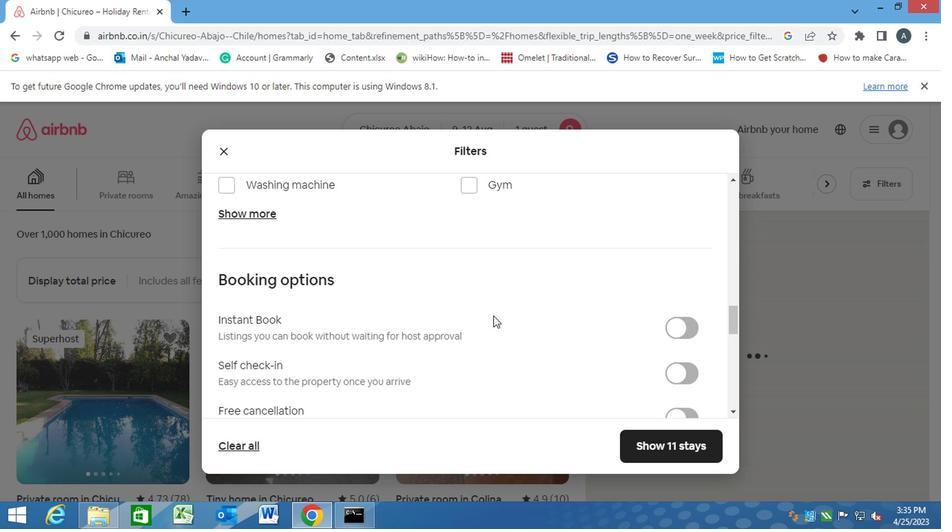 
Action: Mouse scrolled (361, 345) with delta (0, 0)
Screenshot: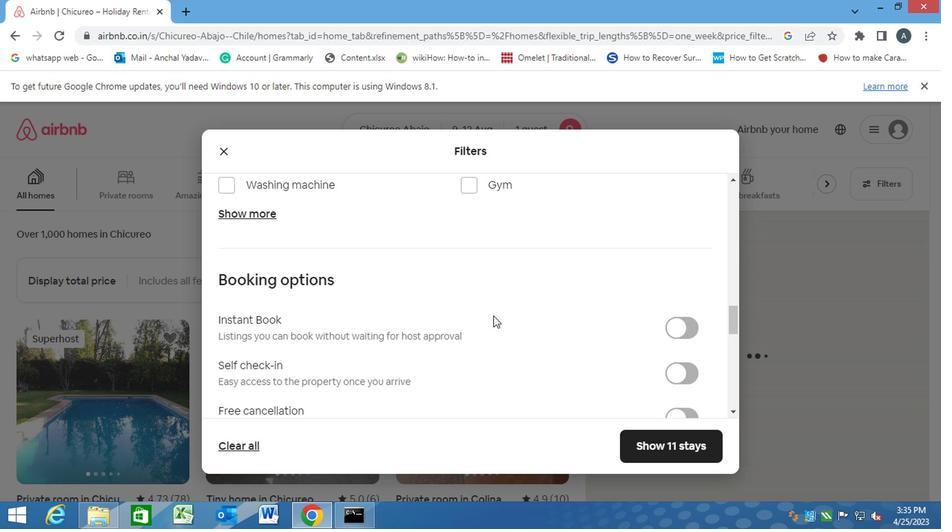 
Action: Mouse moved to (358, 347)
Screenshot: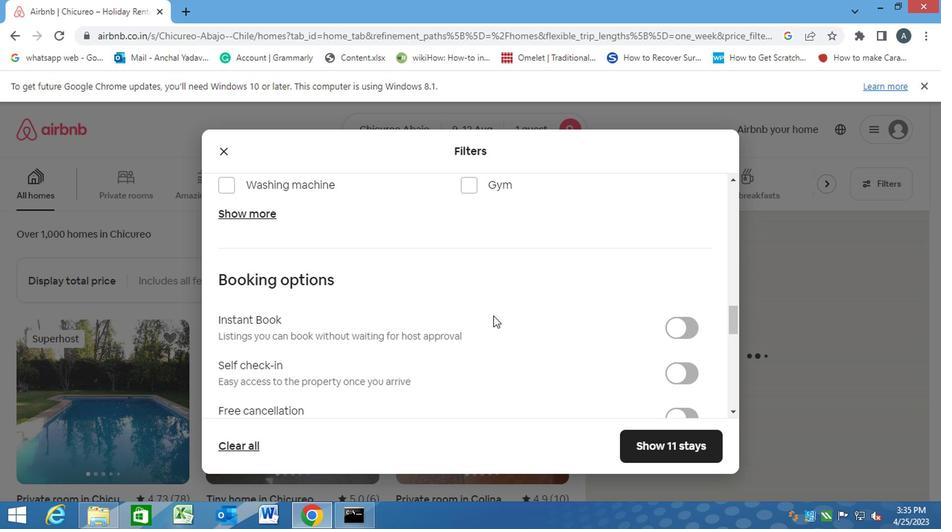 
Action: Mouse scrolled (358, 346) with delta (0, 0)
Screenshot: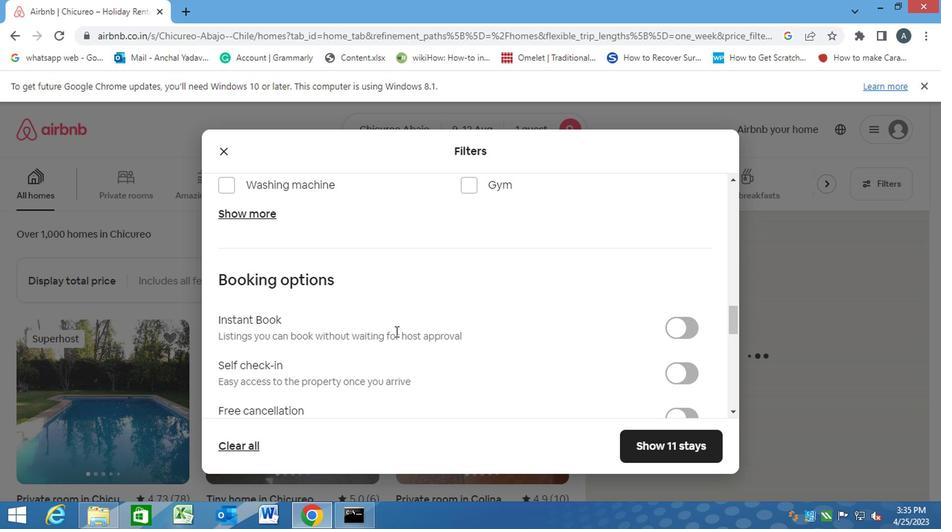 
Action: Mouse moved to (668, 235)
Screenshot: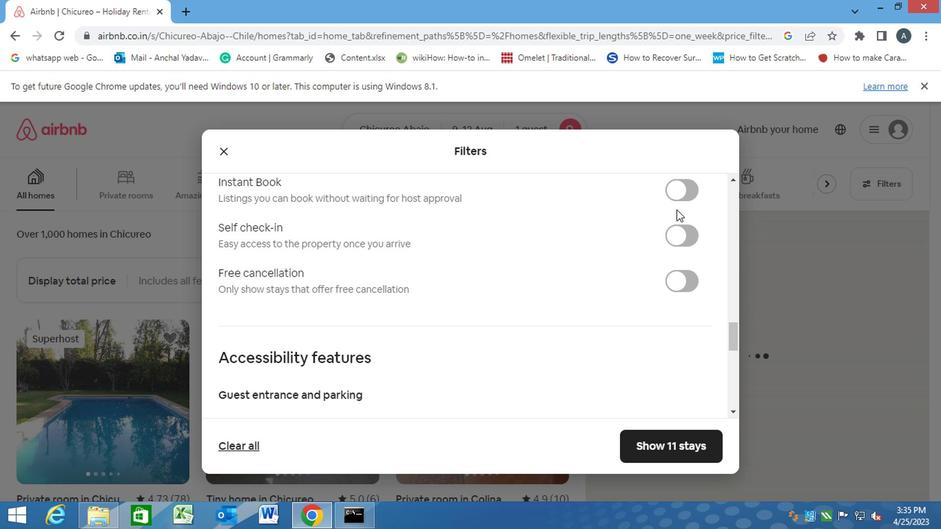 
Action: Mouse pressed left at (668, 235)
Screenshot: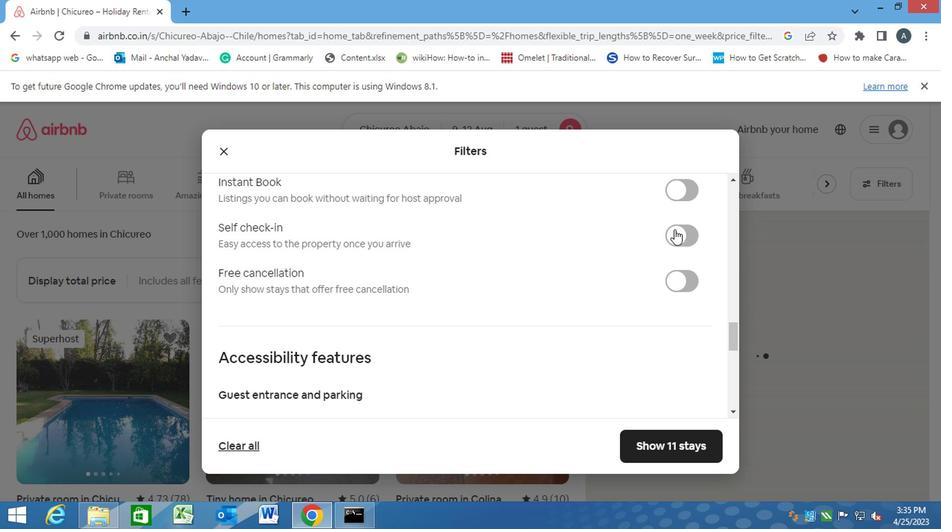 
Action: Mouse moved to (576, 274)
Screenshot: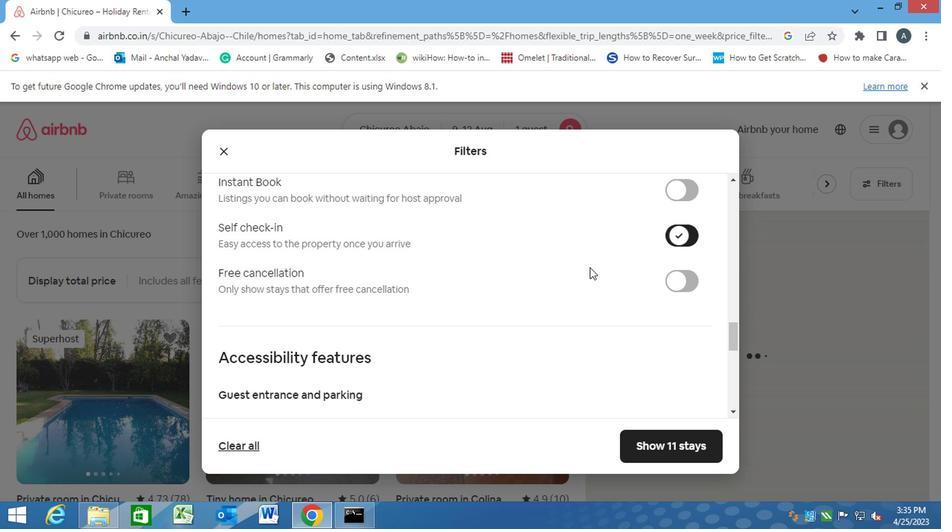 
Action: Mouse scrolled (576, 273) with delta (0, 0)
Screenshot: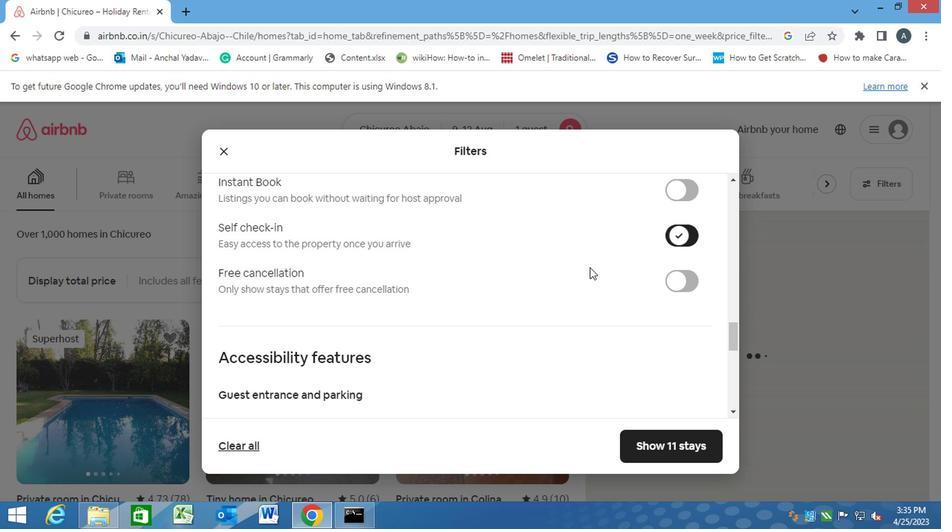 
Action: Mouse moved to (574, 276)
Screenshot: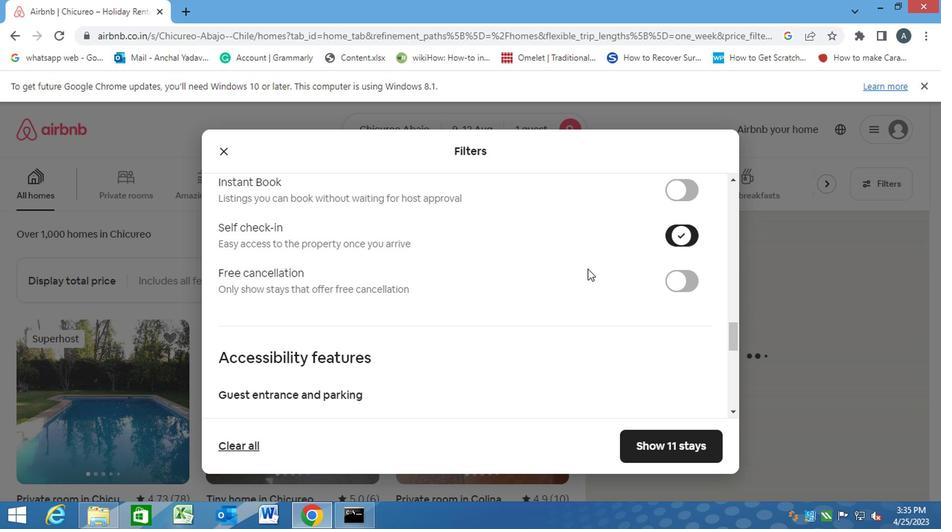 
Action: Mouse scrolled (574, 275) with delta (0, 0)
Screenshot: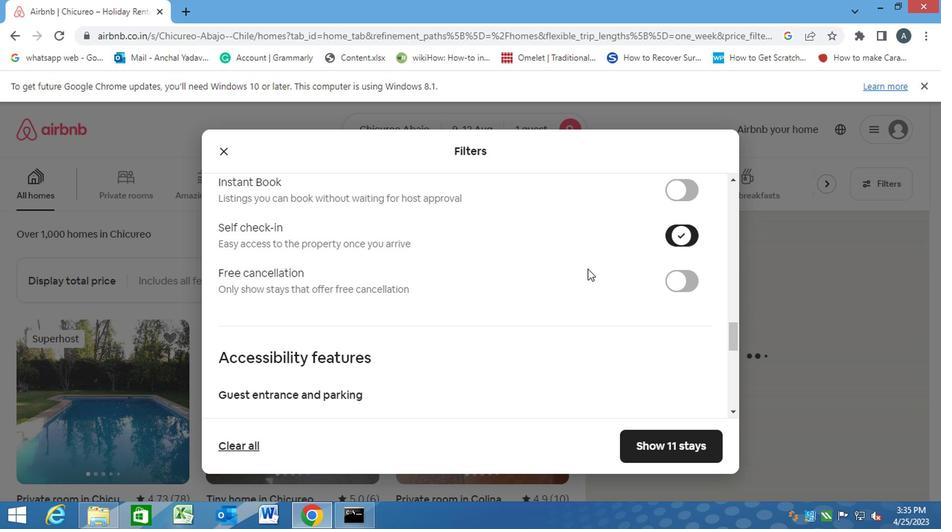 
Action: Mouse moved to (571, 277)
Screenshot: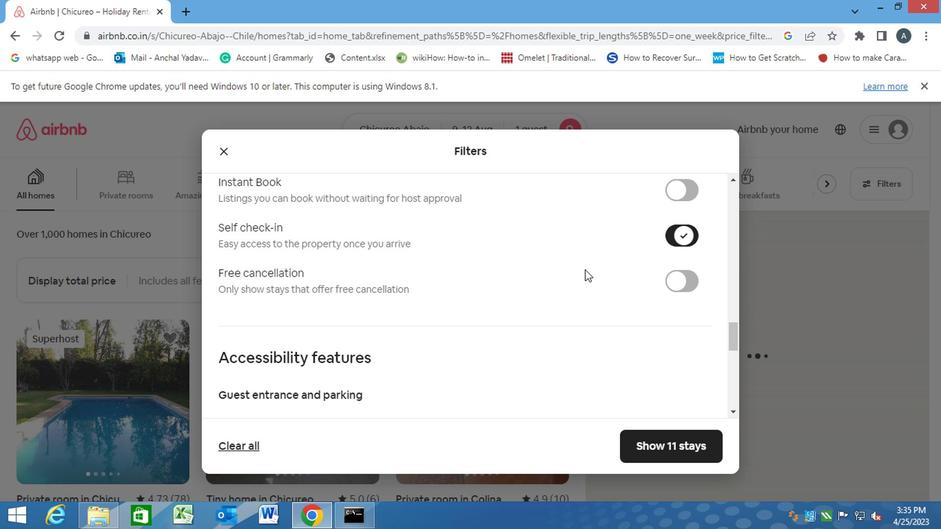 
Action: Mouse scrolled (571, 276) with delta (0, 0)
Screenshot: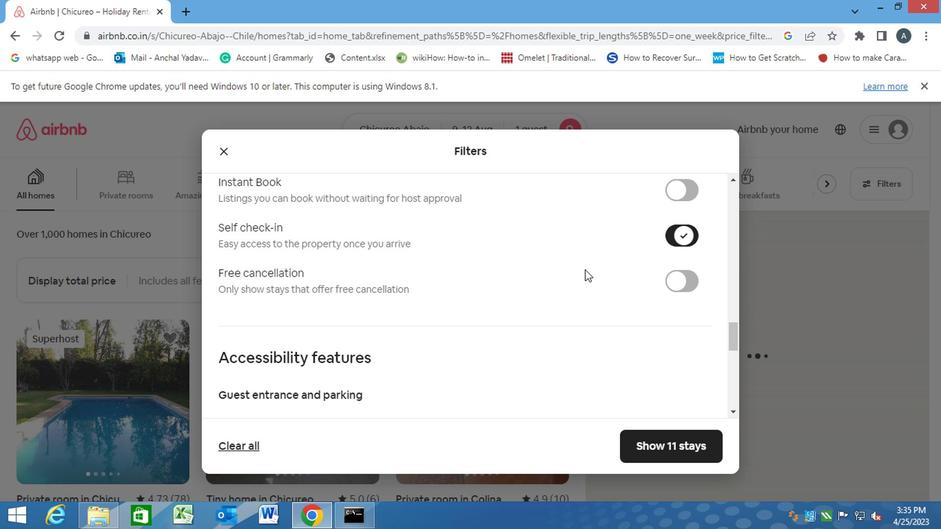 
Action: Mouse moved to (569, 277)
Screenshot: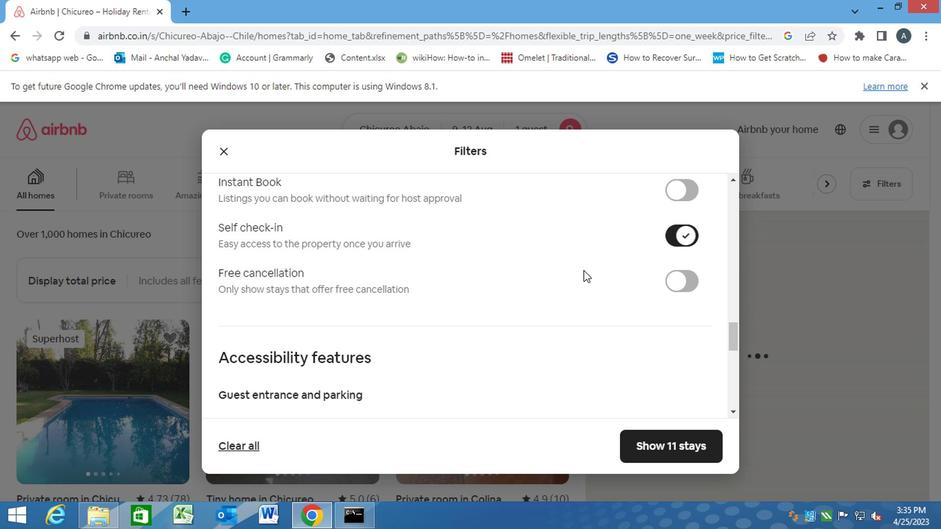 
Action: Mouse scrolled (569, 276) with delta (0, 0)
Screenshot: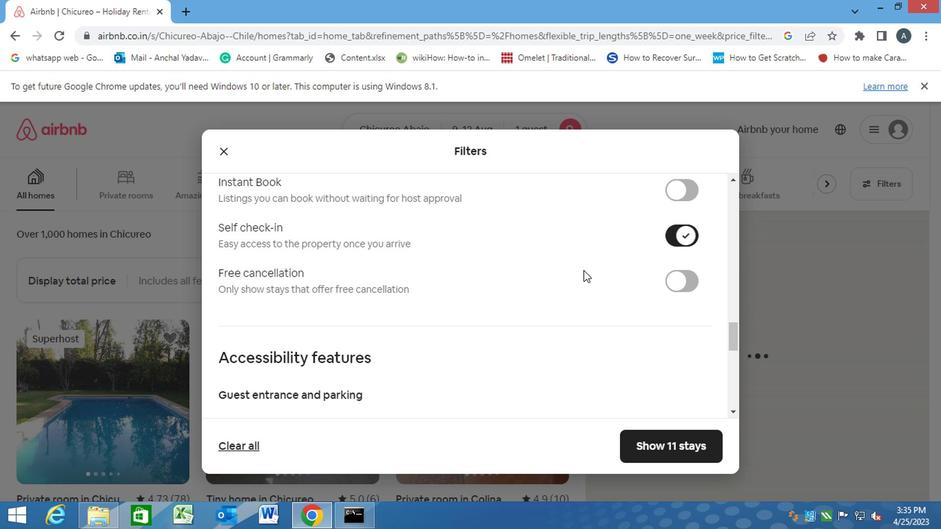 
Action: Mouse moved to (291, 350)
Screenshot: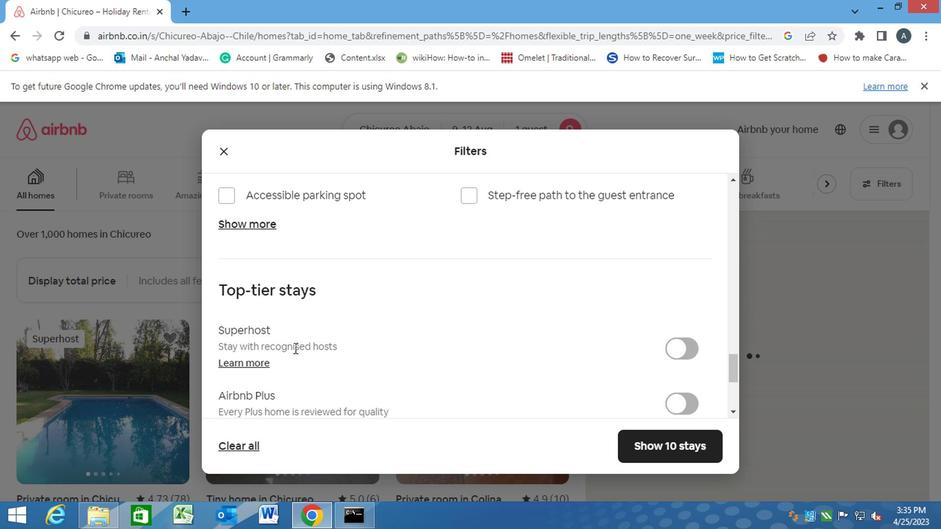 
Action: Mouse scrolled (291, 349) with delta (0, 0)
Screenshot: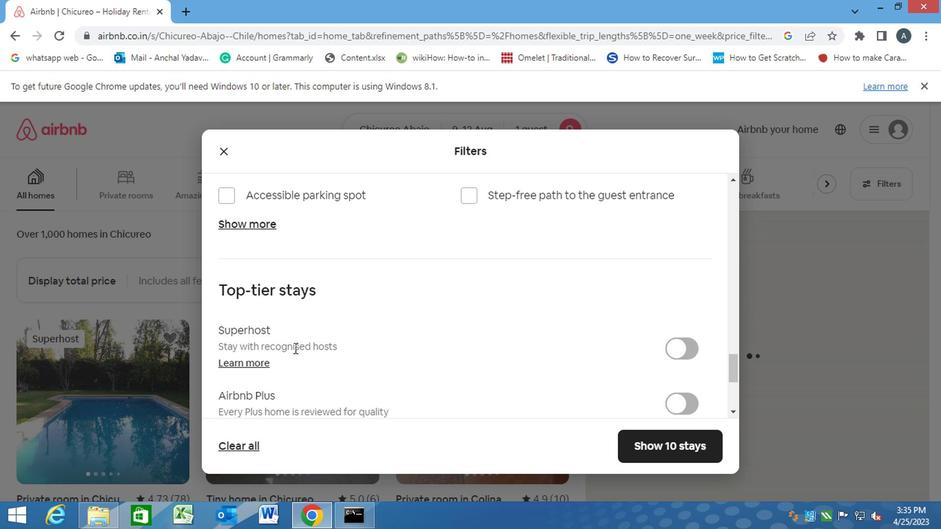 
Action: Mouse scrolled (291, 349) with delta (0, 0)
Screenshot: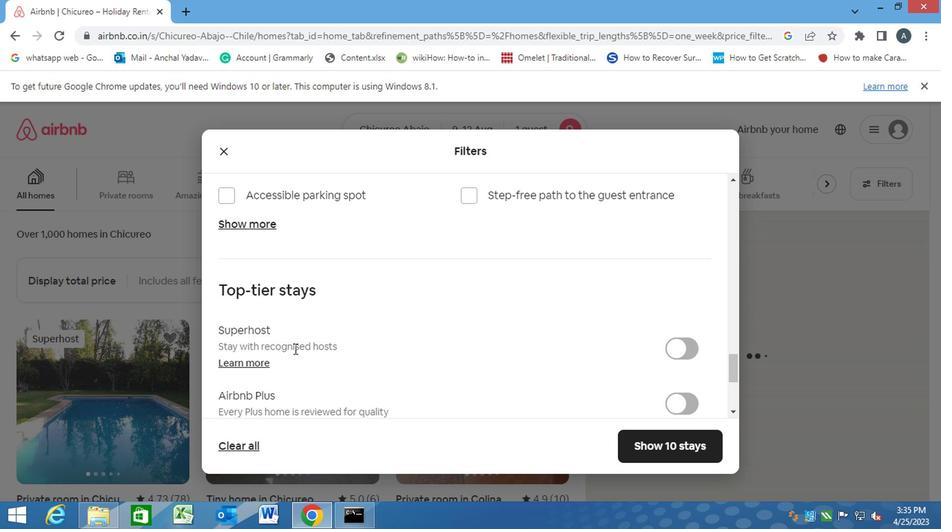 
Action: Mouse scrolled (291, 349) with delta (0, 0)
Screenshot: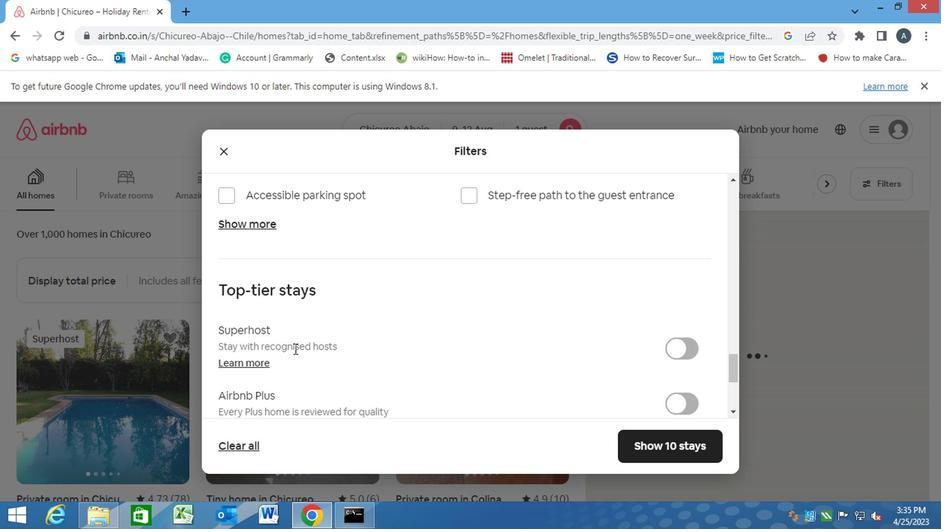 
Action: Mouse scrolled (291, 349) with delta (0, 0)
Screenshot: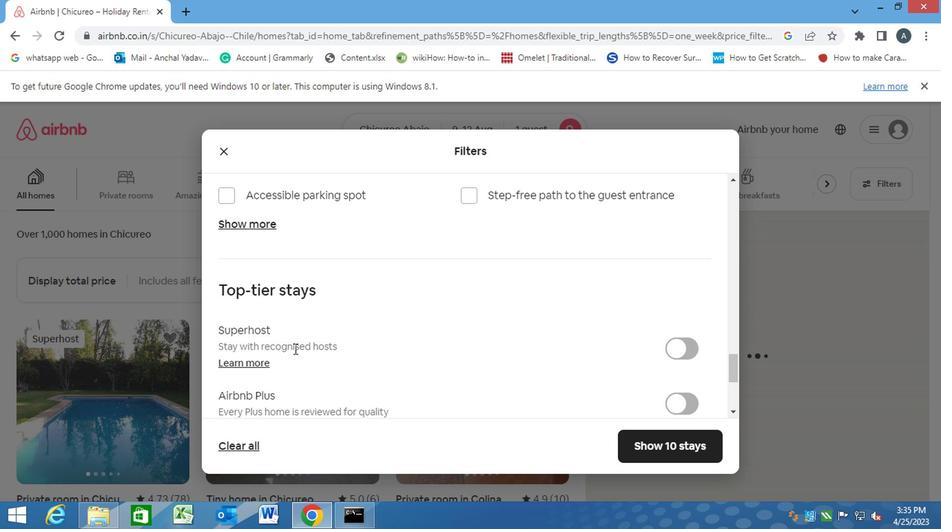 
Action: Mouse moved to (222, 323)
Screenshot: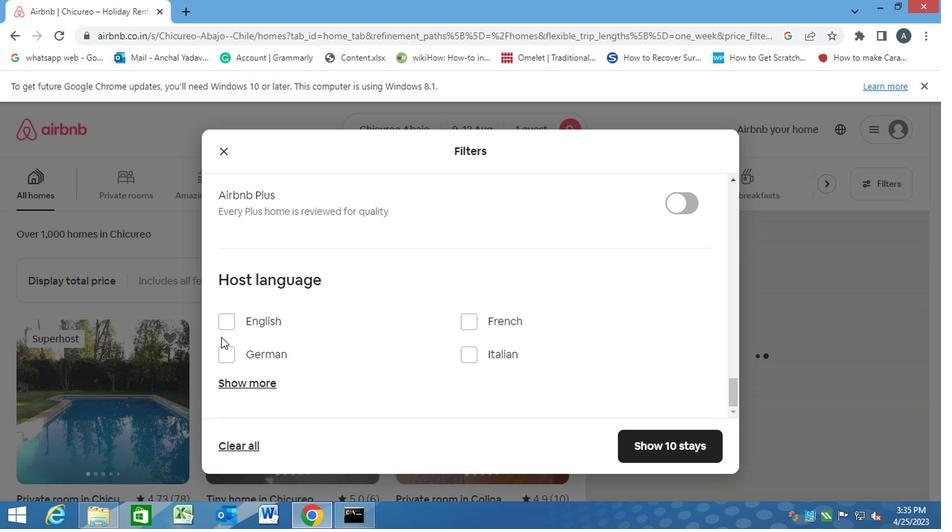 
Action: Mouse pressed left at (222, 323)
Screenshot: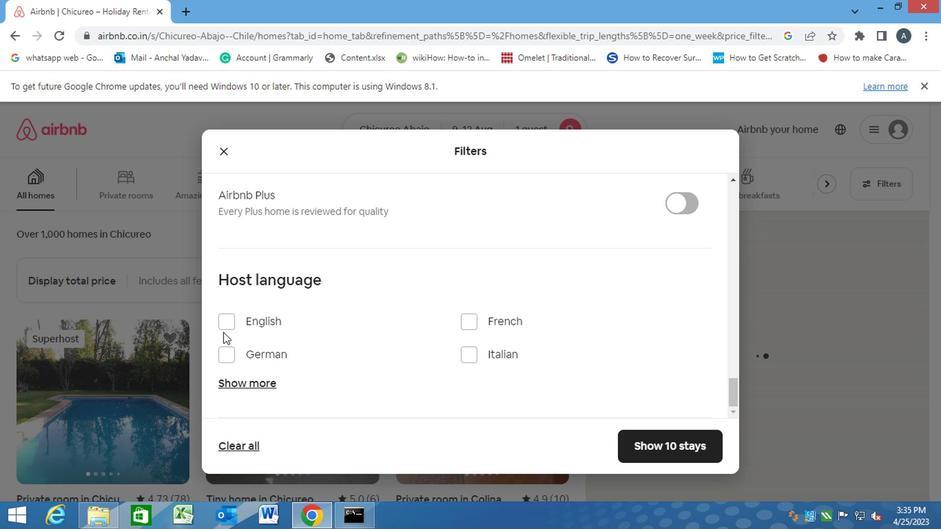 
Action: Mouse moved to (667, 436)
Screenshot: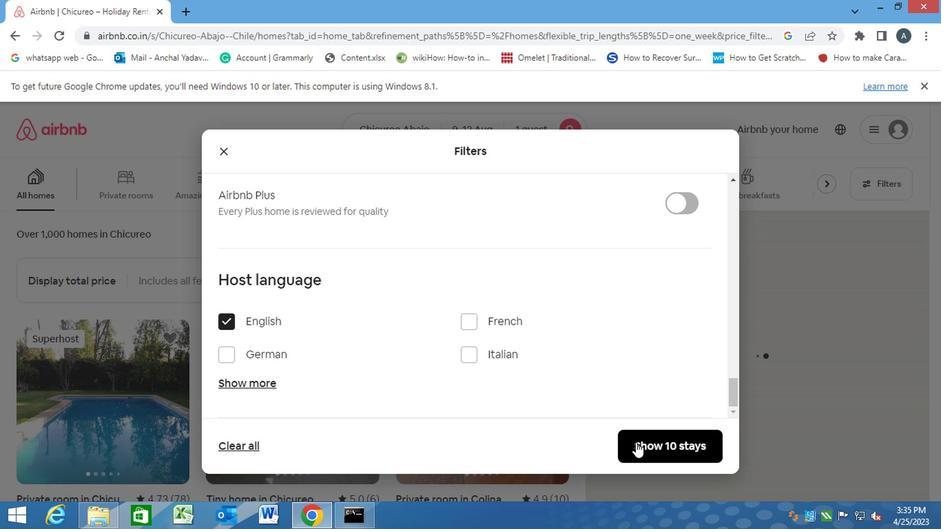 
Action: Mouse pressed left at (667, 436)
Screenshot: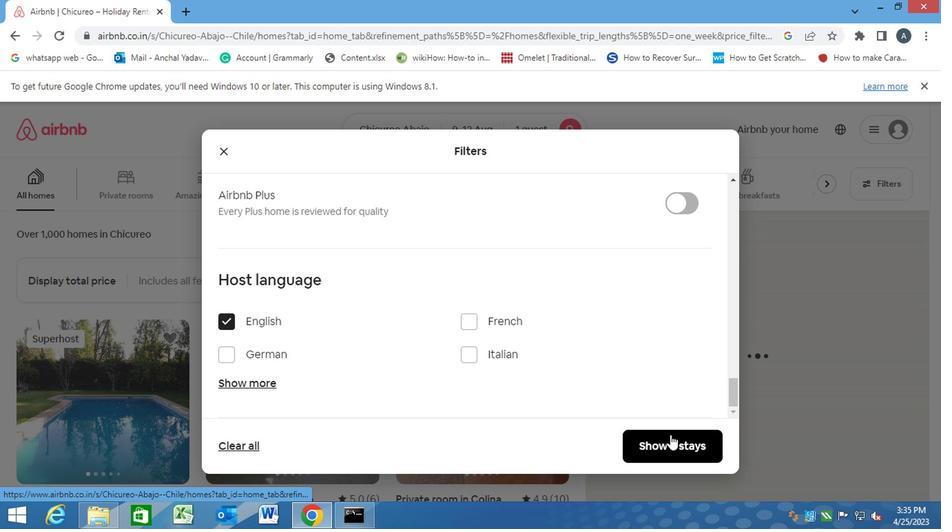 
Action: Mouse moved to (667, 435)
Screenshot: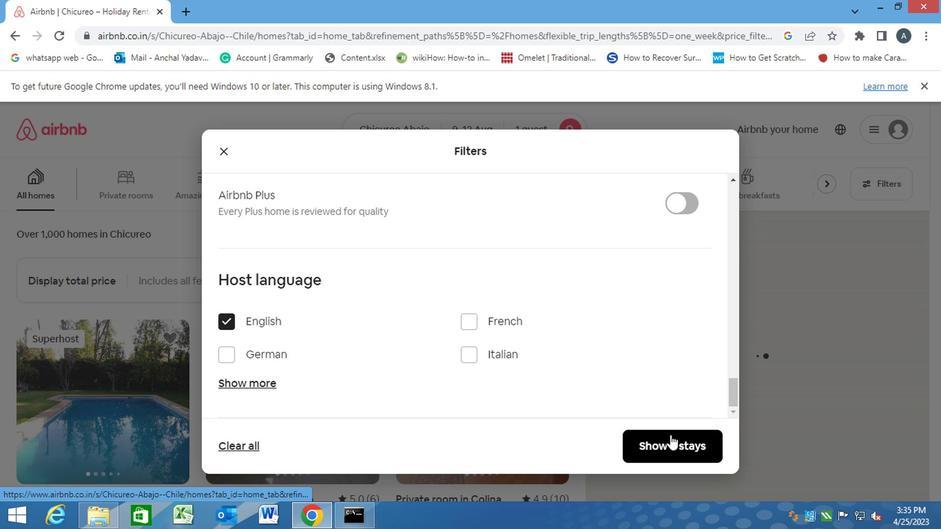 
